Task: Find connections with filter location La Línea de la Concepción with filter topic #linkedinnetworkingwith filter profile language French with filter current company Colgate-Palmolive with filter school Nehru Arts and Science College with filter industry Building Equipment Contractors with filter service category Loans with filter keywords title Civil Engineer
Action: Mouse moved to (472, 64)
Screenshot: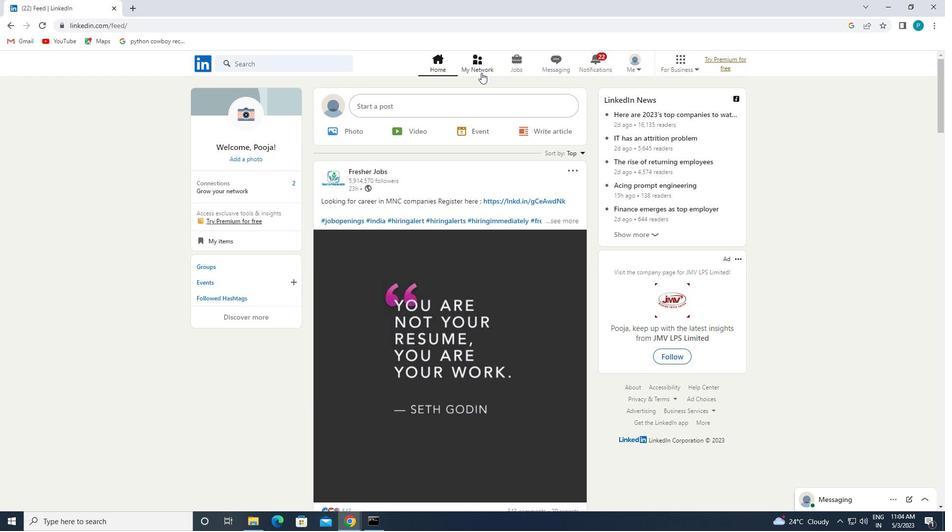 
Action: Mouse pressed left at (472, 64)
Screenshot: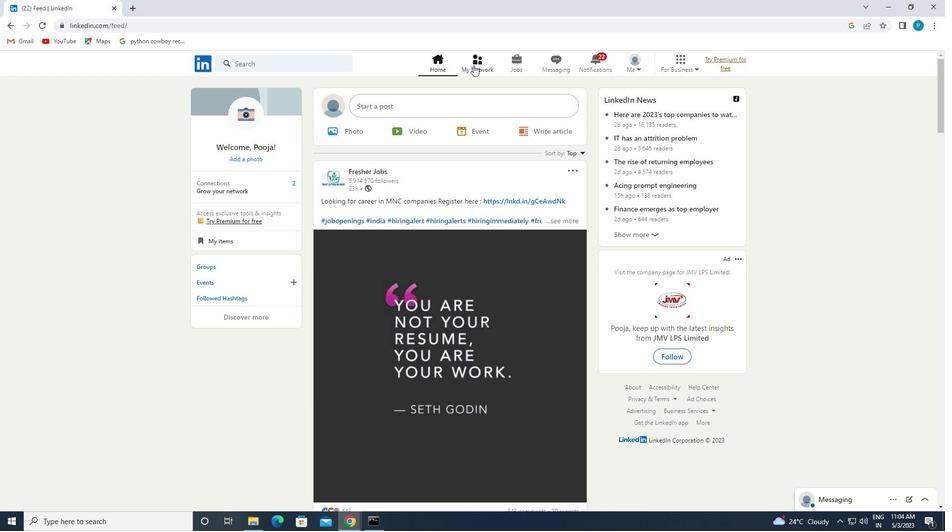 
Action: Mouse moved to (306, 120)
Screenshot: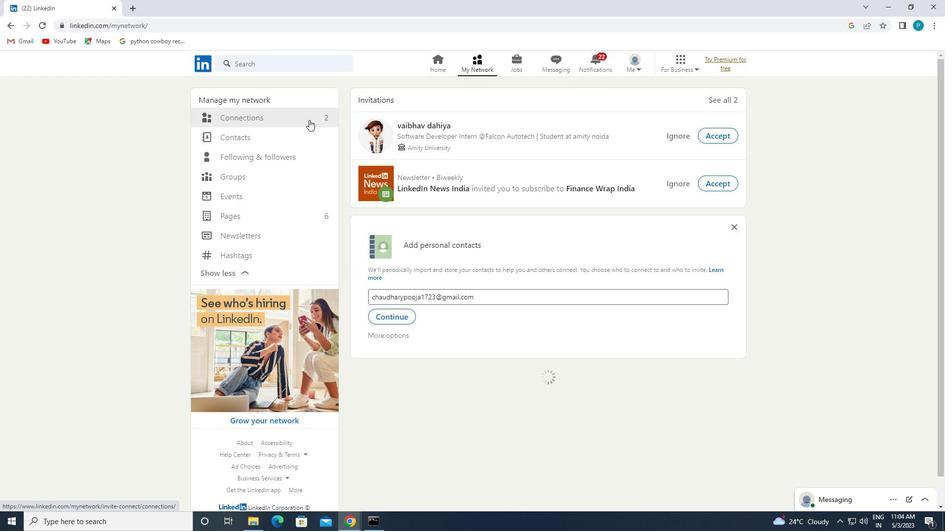 
Action: Mouse pressed left at (306, 120)
Screenshot: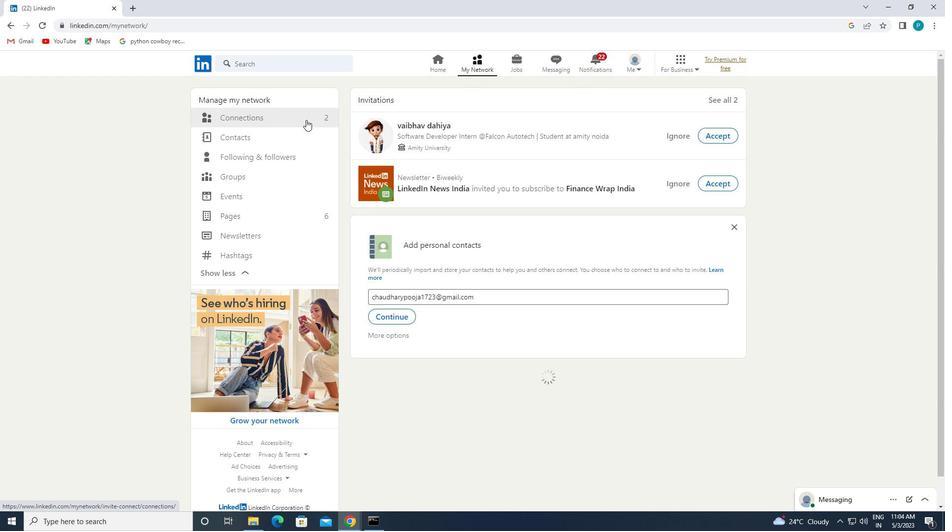 
Action: Mouse moved to (541, 119)
Screenshot: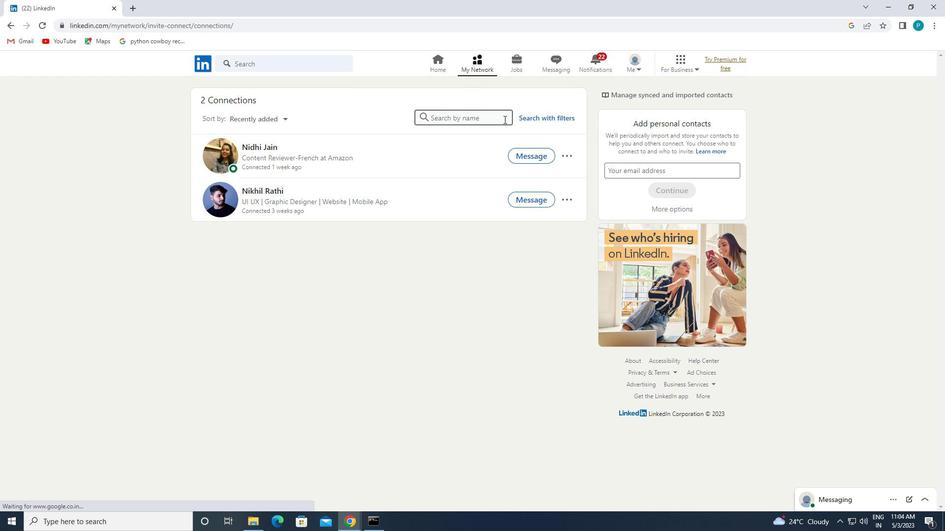
Action: Mouse pressed left at (541, 119)
Screenshot: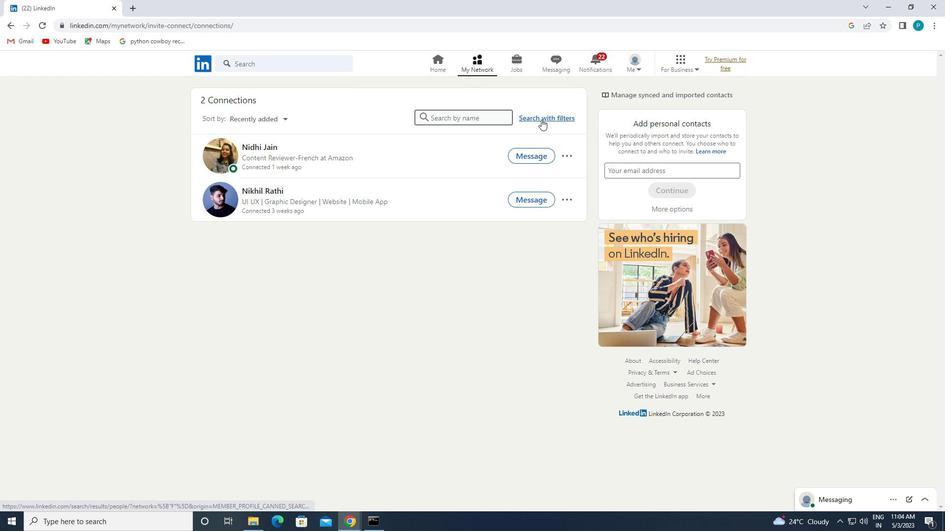 
Action: Mouse moved to (505, 92)
Screenshot: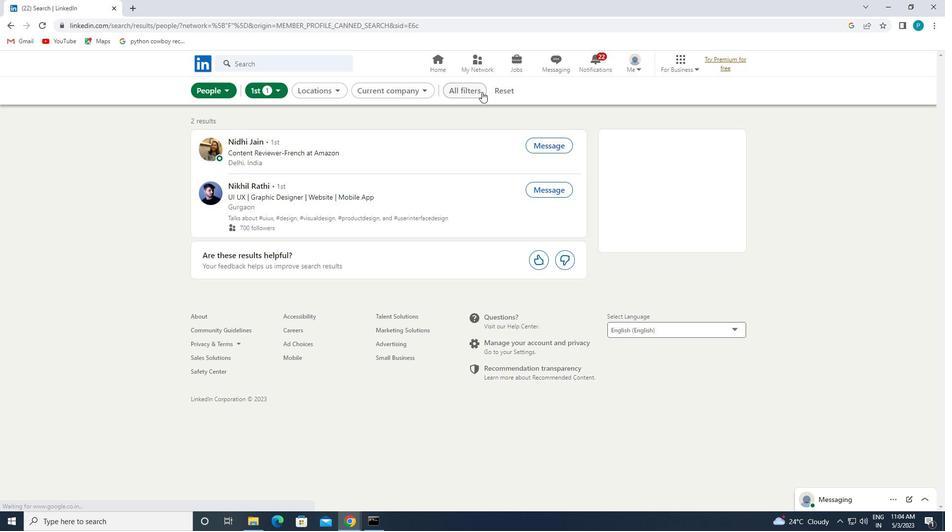 
Action: Mouse pressed left at (505, 92)
Screenshot: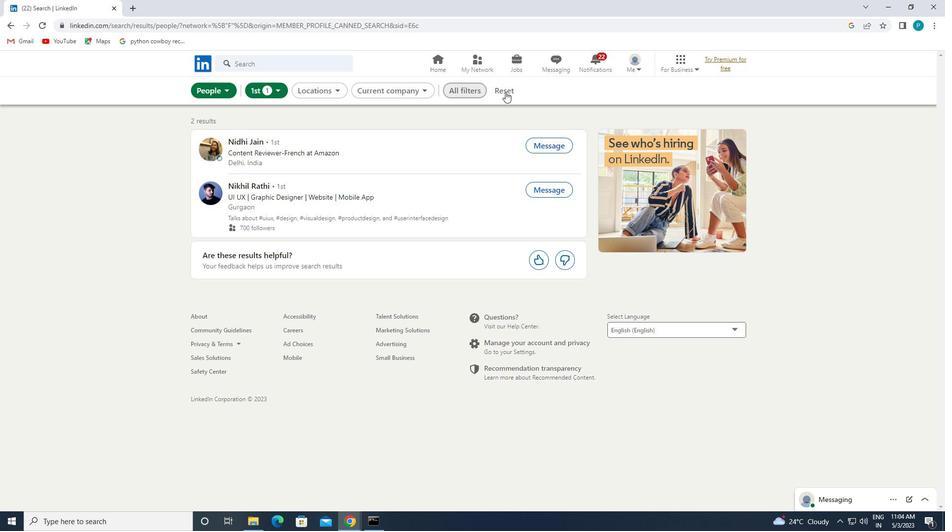 
Action: Mouse moved to (477, 86)
Screenshot: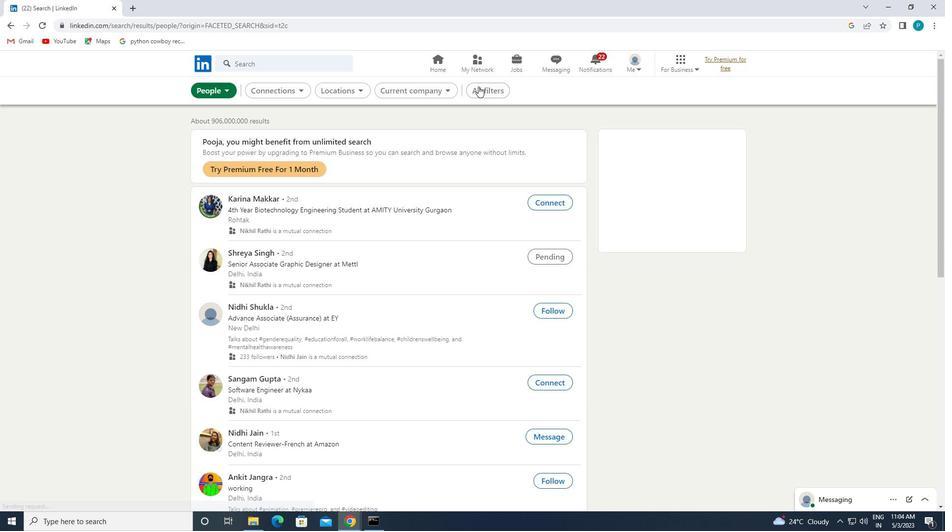 
Action: Mouse pressed left at (477, 86)
Screenshot: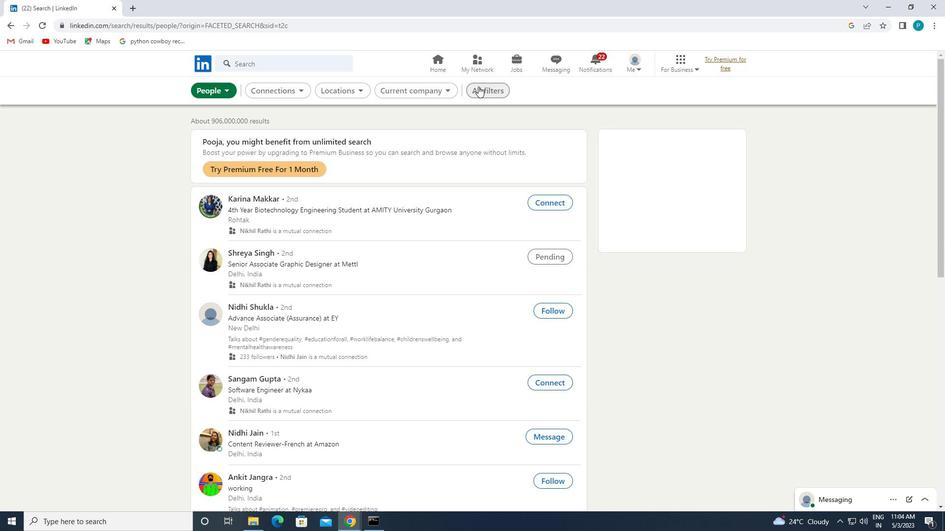 
Action: Mouse moved to (698, 288)
Screenshot: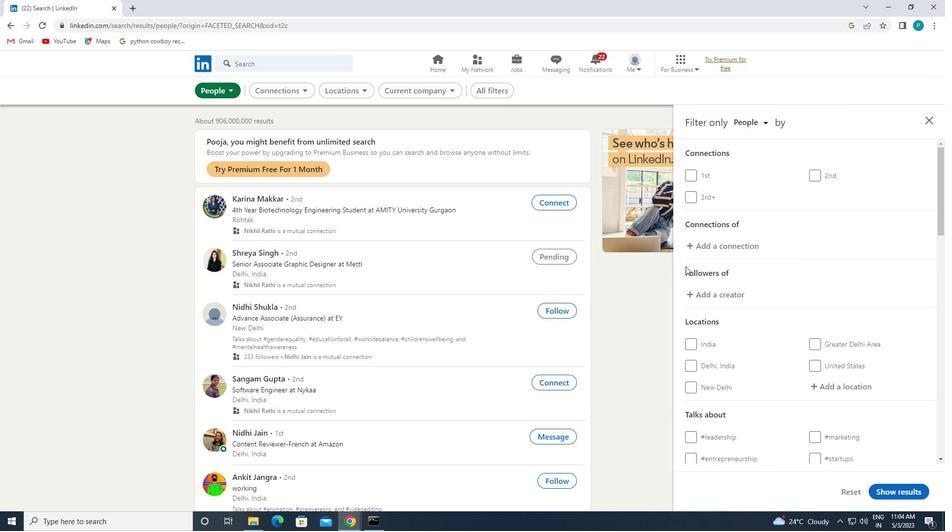 
Action: Mouse scrolled (698, 287) with delta (0, 0)
Screenshot: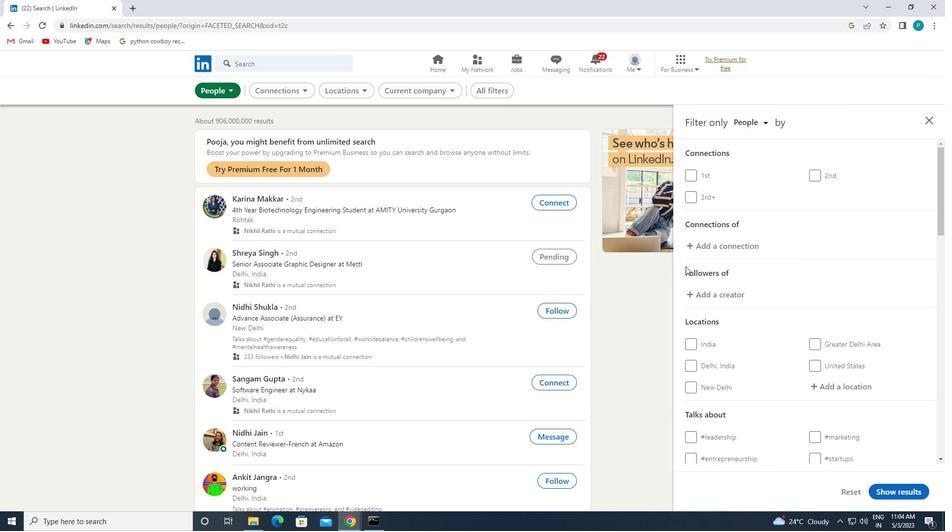 
Action: Mouse moved to (698, 289)
Screenshot: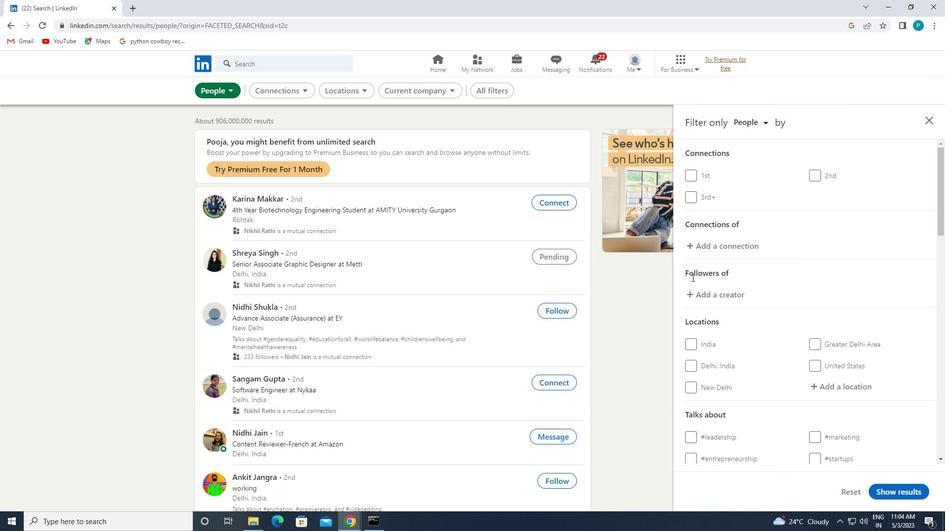 
Action: Mouse scrolled (698, 289) with delta (0, 0)
Screenshot: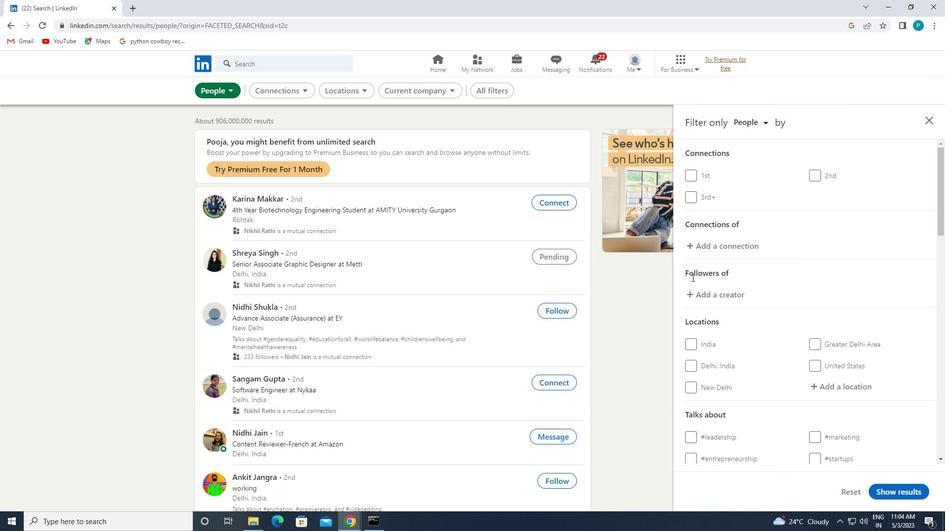 
Action: Mouse moved to (843, 285)
Screenshot: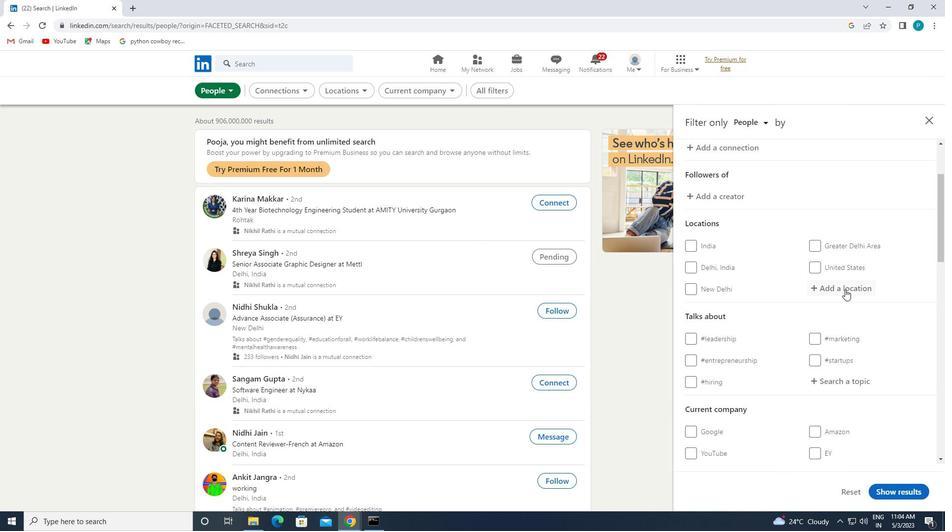 
Action: Mouse pressed left at (843, 285)
Screenshot: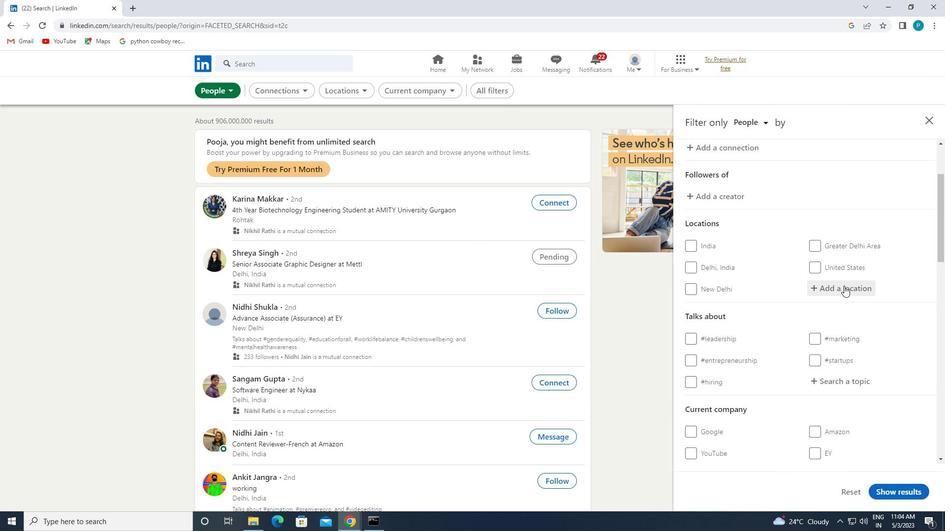 
Action: Mouse moved to (862, 298)
Screenshot: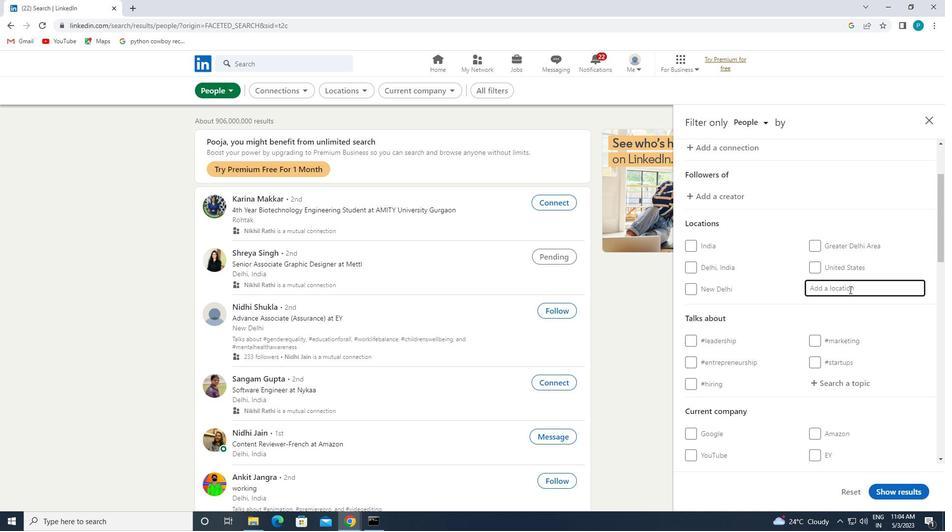 
Action: Key pressed <Key.caps_lock>l<Key.caps_lock>a<Key.space><Key.caps_lock><Key.caps_lock>inea<Key.backspace><Key.backspace><Key.backspace><Key.backspace><Key.caps_lock>l<Key.caps_lock>inea<Key.space>de<Key.space>la<Key.space><Key.caps_lock>c<Key.caps_lock>once
Screenshot: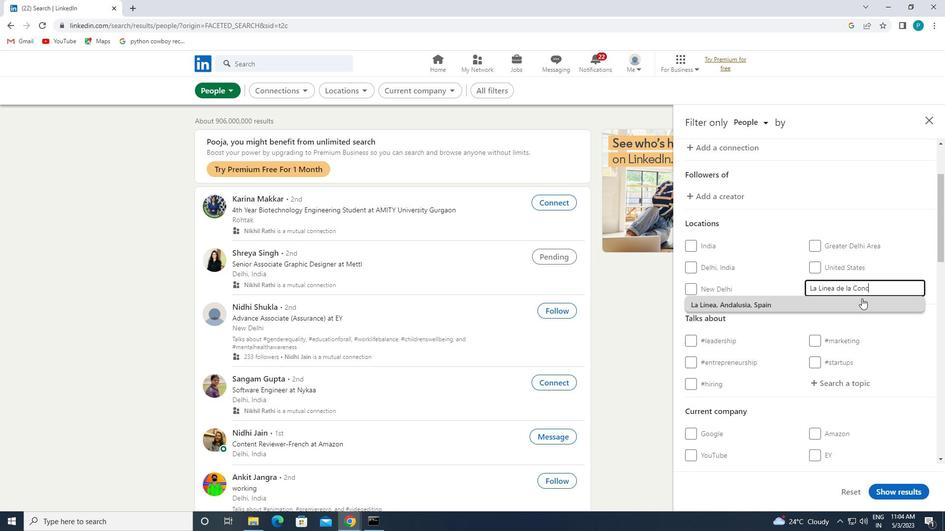 
Action: Mouse moved to (885, 292)
Screenshot: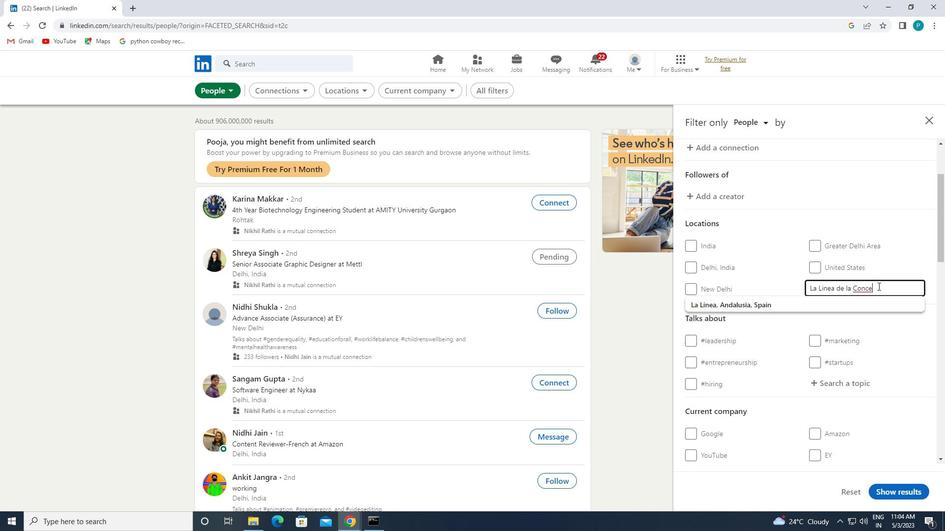 
Action: Key pressed pcon
Screenshot: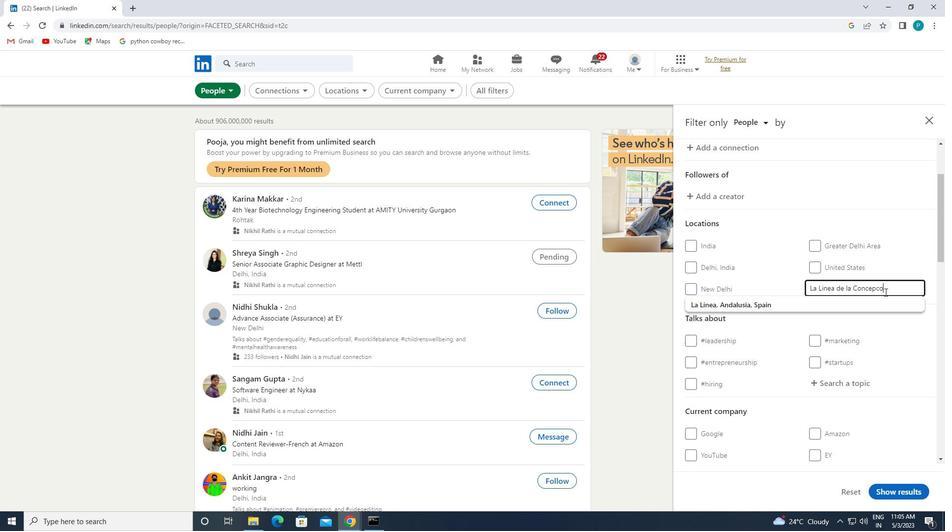 
Action: Mouse moved to (811, 339)
Screenshot: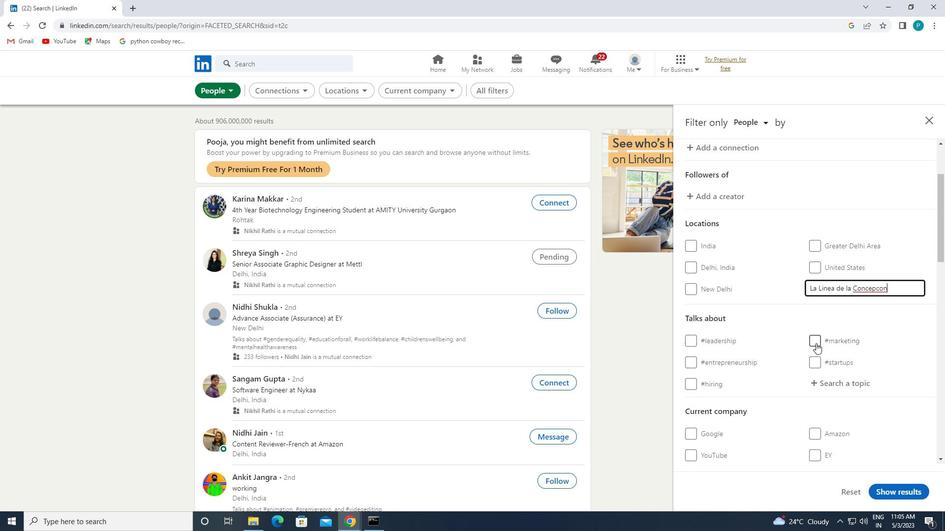 
Action: Mouse scrolled (811, 339) with delta (0, 0)
Screenshot: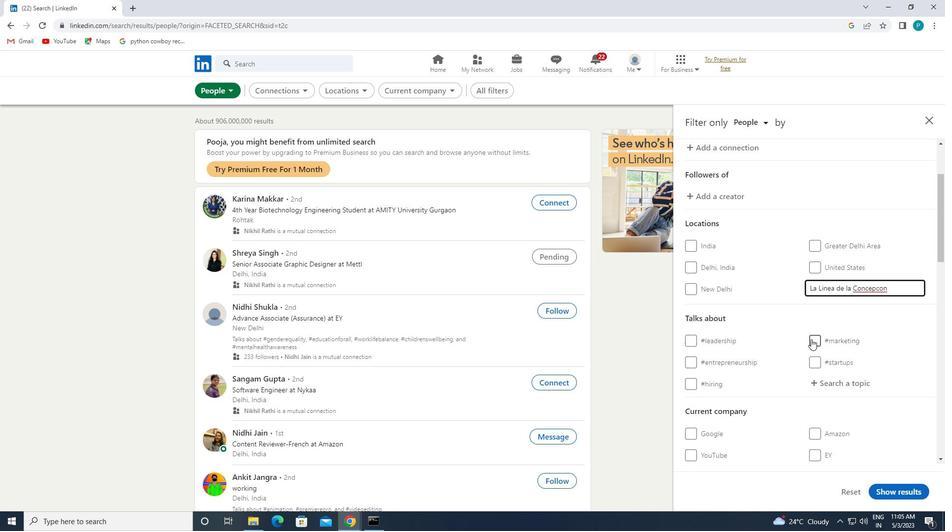 
Action: Mouse moved to (811, 340)
Screenshot: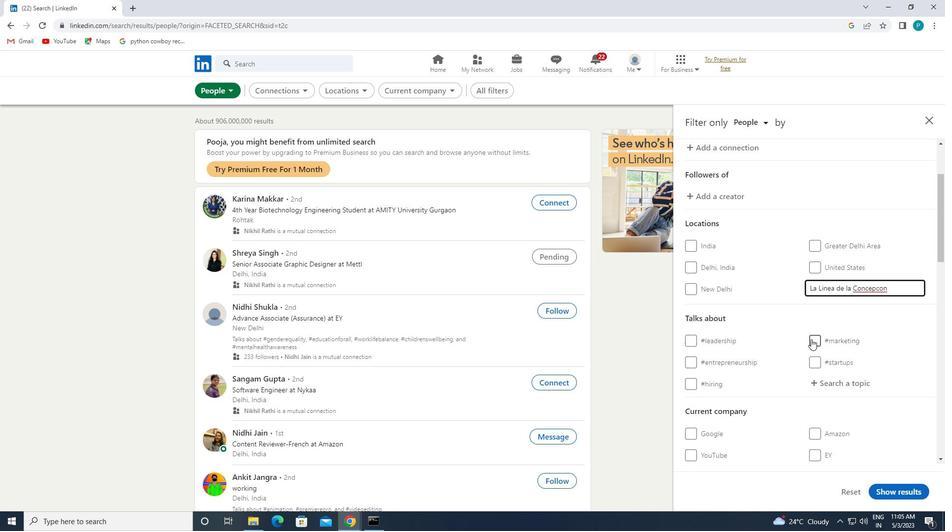 
Action: Mouse scrolled (811, 340) with delta (0, 0)
Screenshot: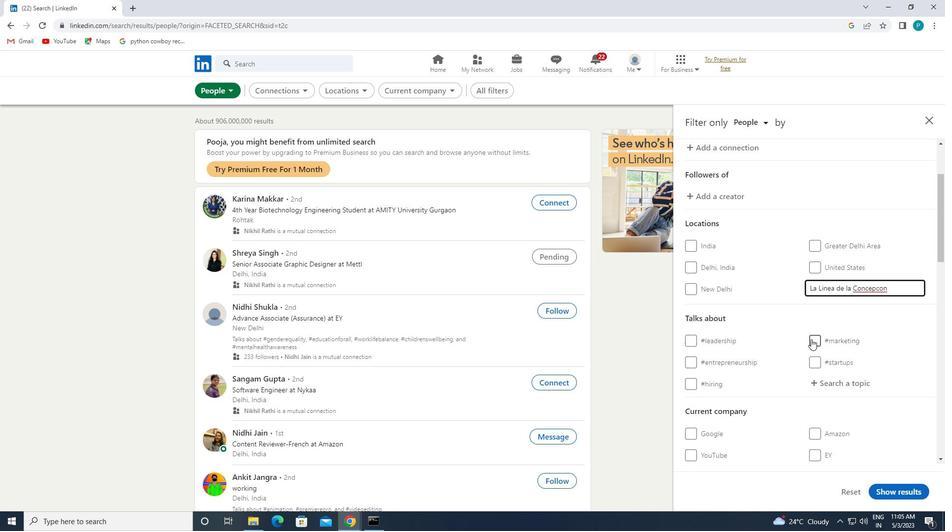 
Action: Mouse moved to (835, 291)
Screenshot: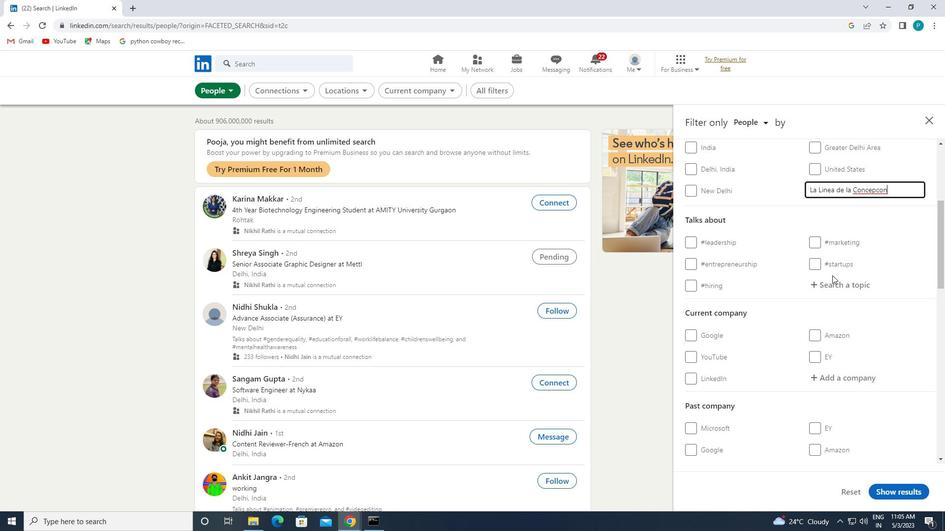 
Action: Mouse pressed left at (835, 291)
Screenshot: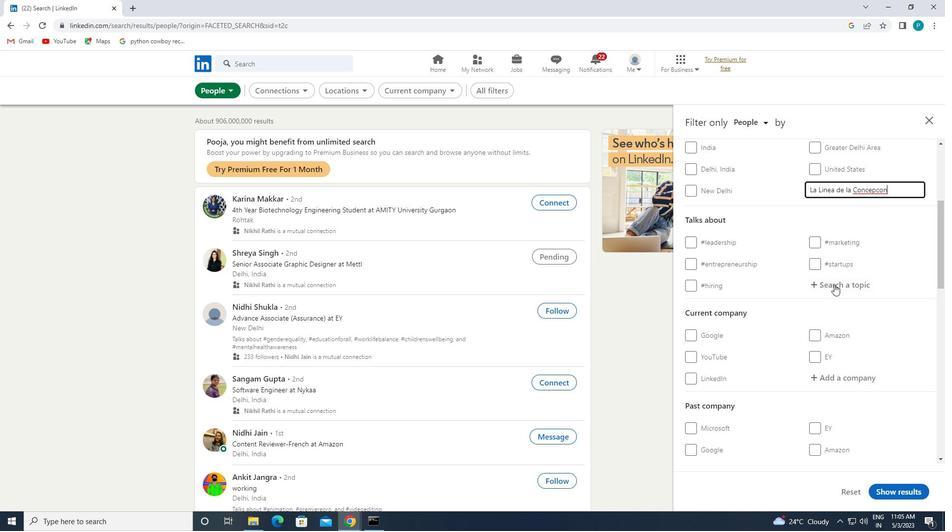 
Action: Key pressed <Key.shift><Key.shift>#LINKEDIN
Screenshot: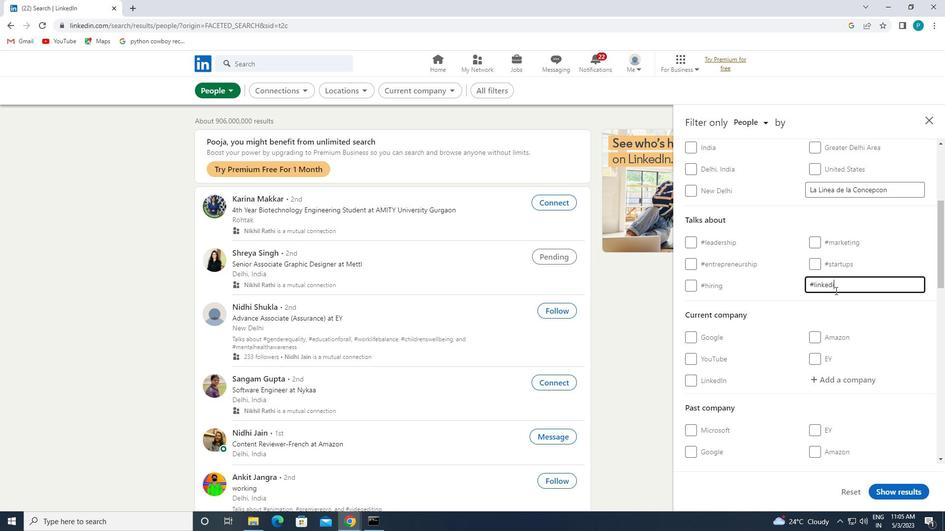 
Action: Mouse moved to (789, 266)
Screenshot: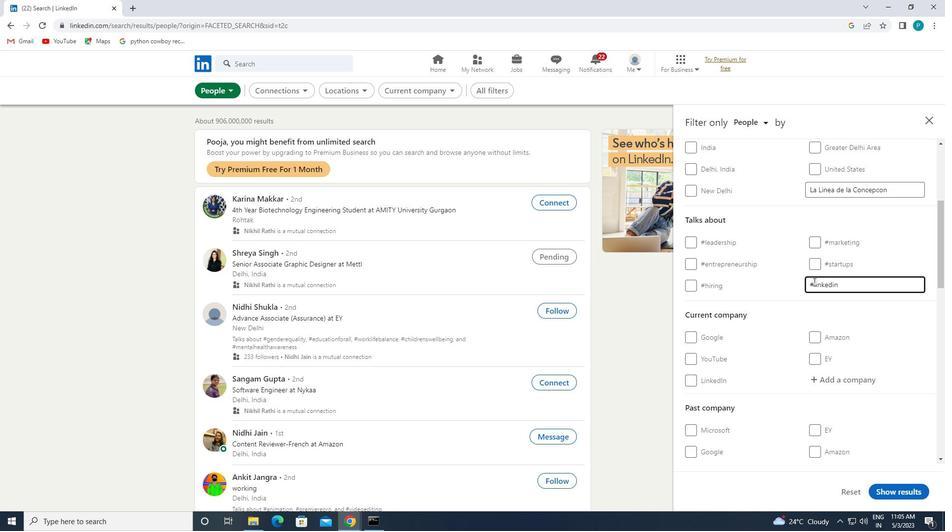 
Action: Key pressed NETWORKING
Screenshot: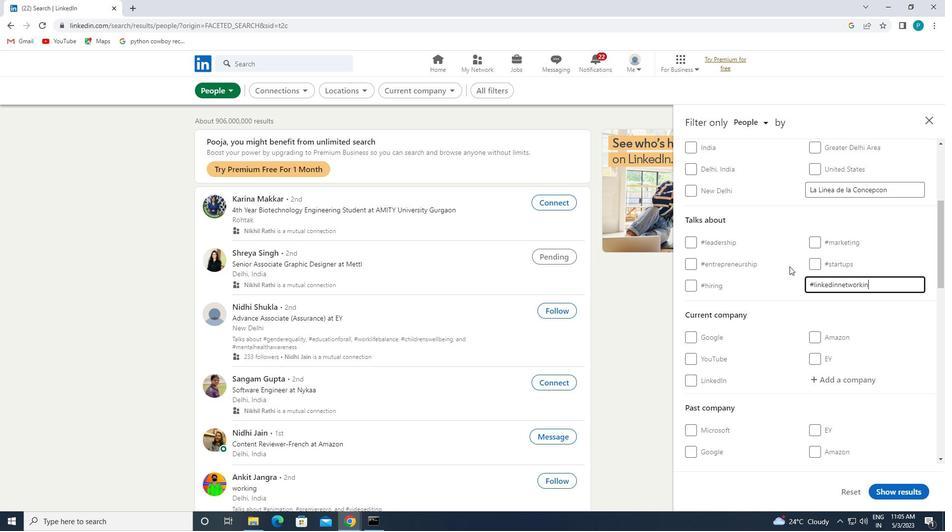 
Action: Mouse moved to (801, 299)
Screenshot: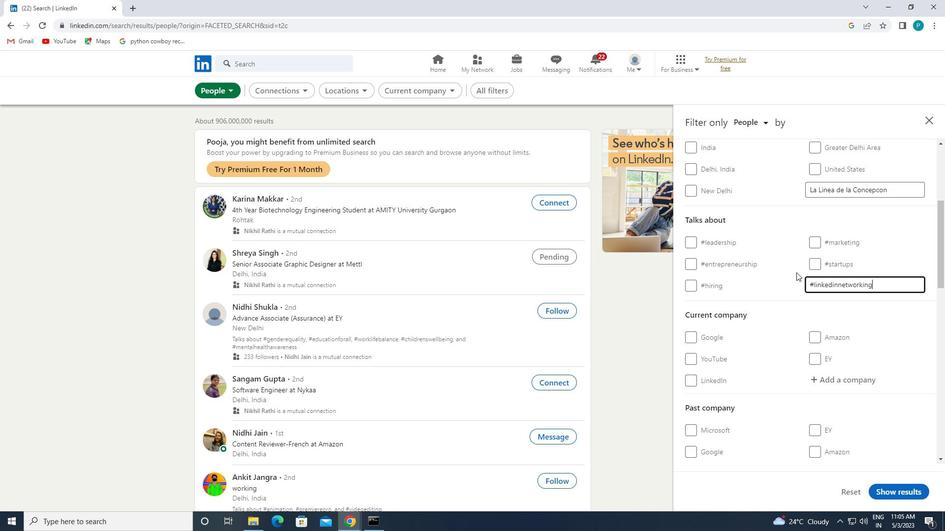 
Action: Mouse scrolled (801, 298) with delta (0, 0)
Screenshot: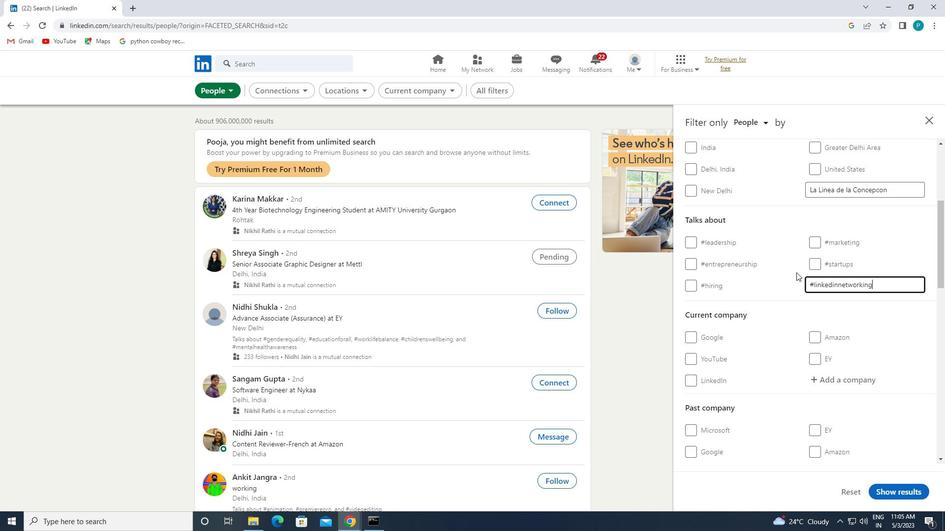 
Action: Mouse moved to (801, 299)
Screenshot: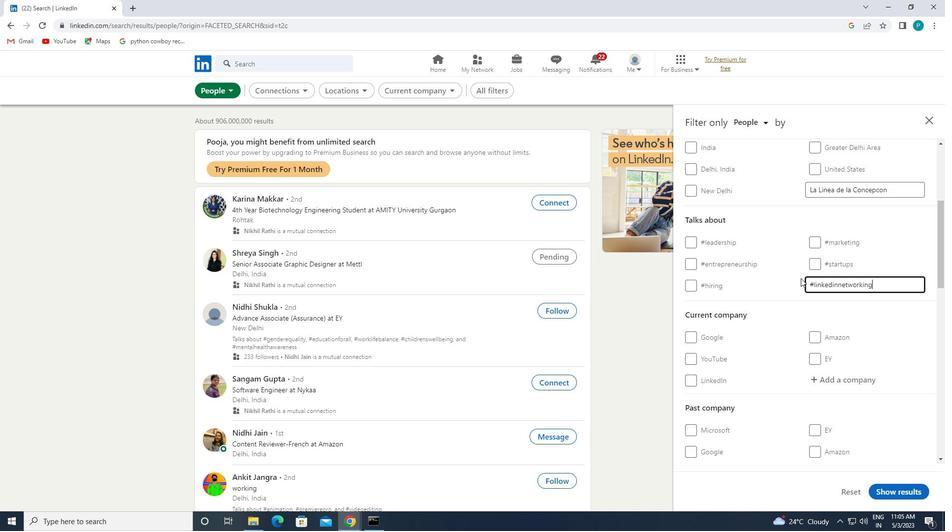 
Action: Mouse scrolled (801, 299) with delta (0, 0)
Screenshot: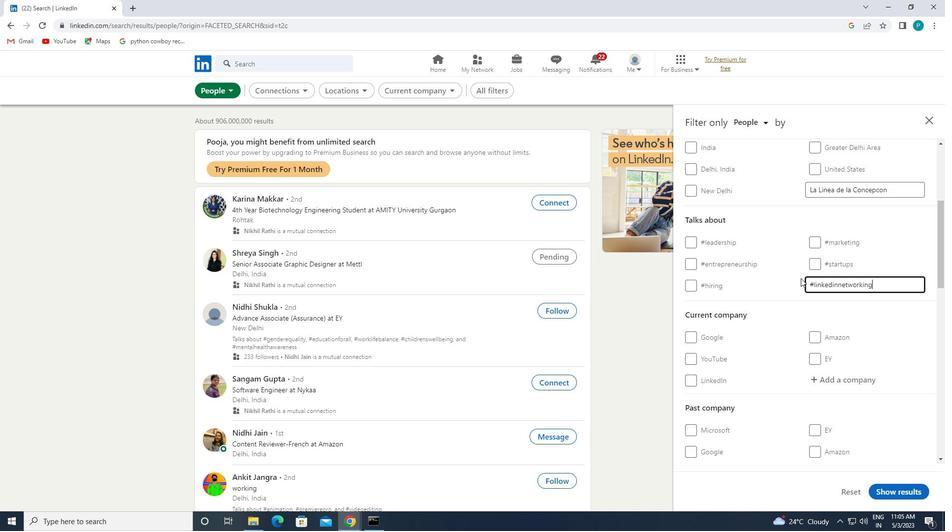 
Action: Mouse moved to (803, 307)
Screenshot: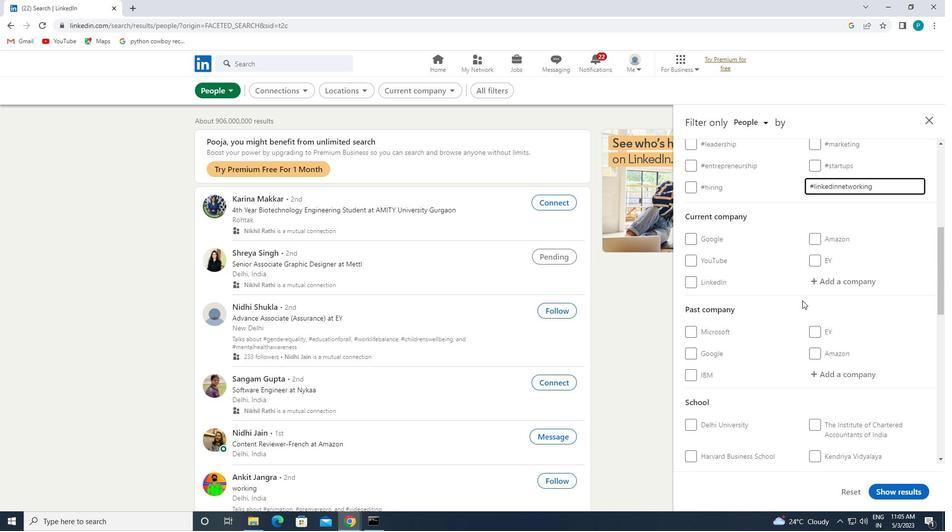 
Action: Mouse scrolled (803, 306) with delta (0, 0)
Screenshot: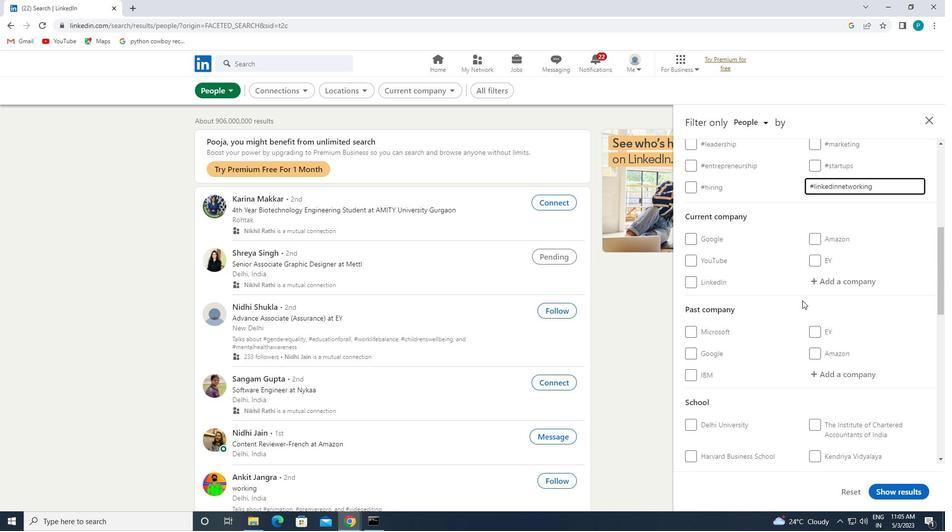 
Action: Mouse moved to (776, 331)
Screenshot: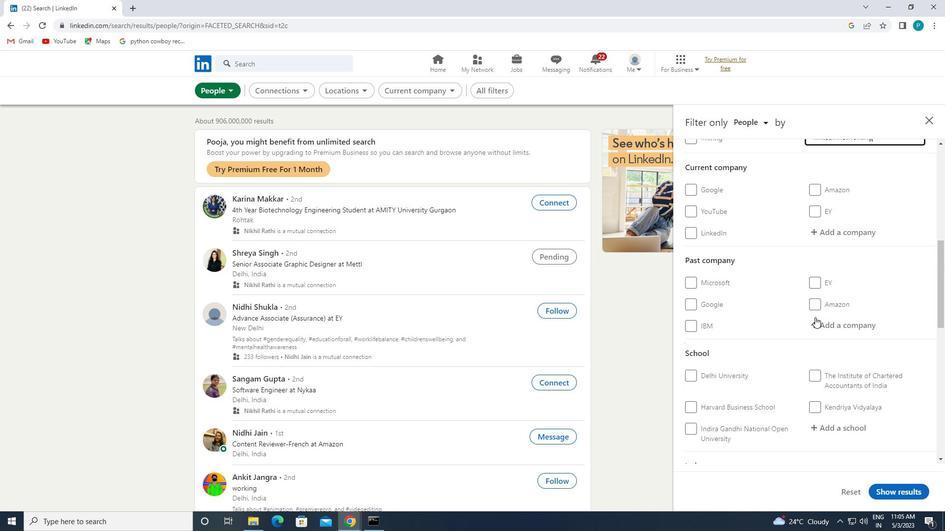 
Action: Mouse scrolled (776, 331) with delta (0, 0)
Screenshot: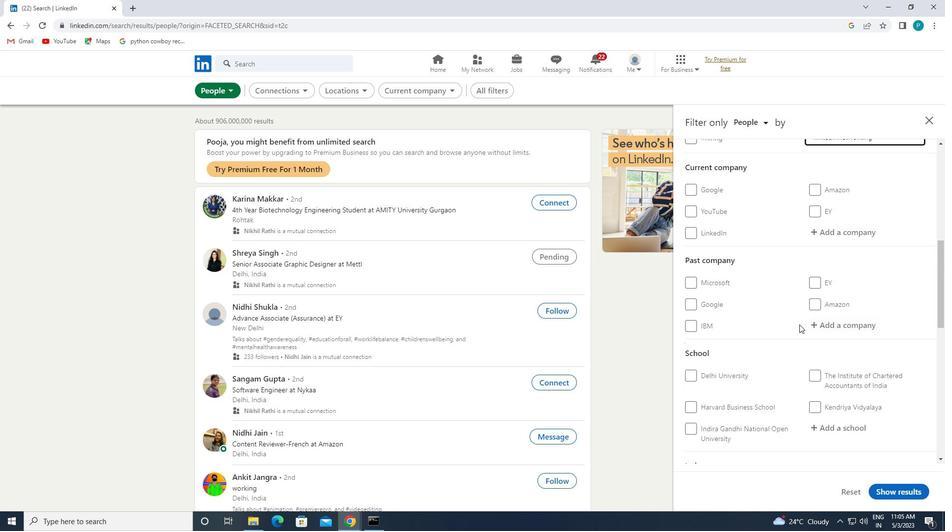
Action: Mouse scrolled (776, 331) with delta (0, 0)
Screenshot: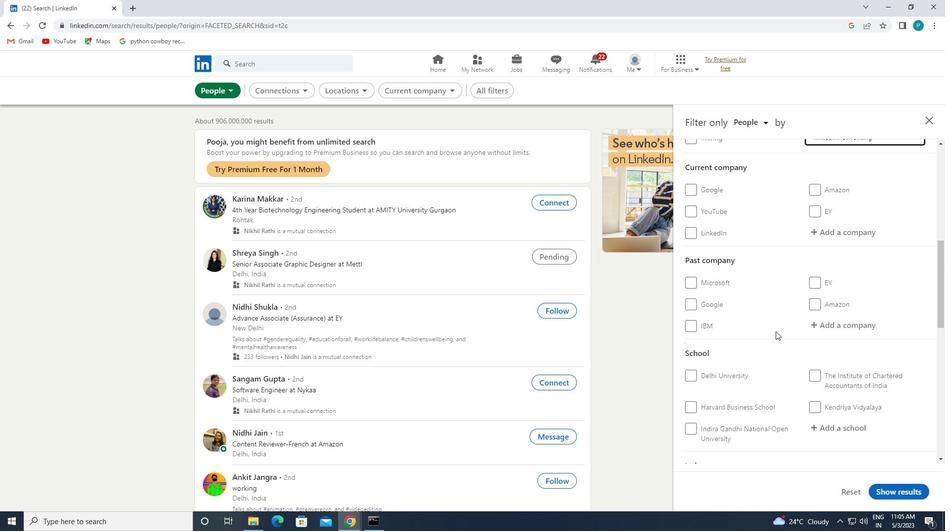 
Action: Mouse moved to (770, 323)
Screenshot: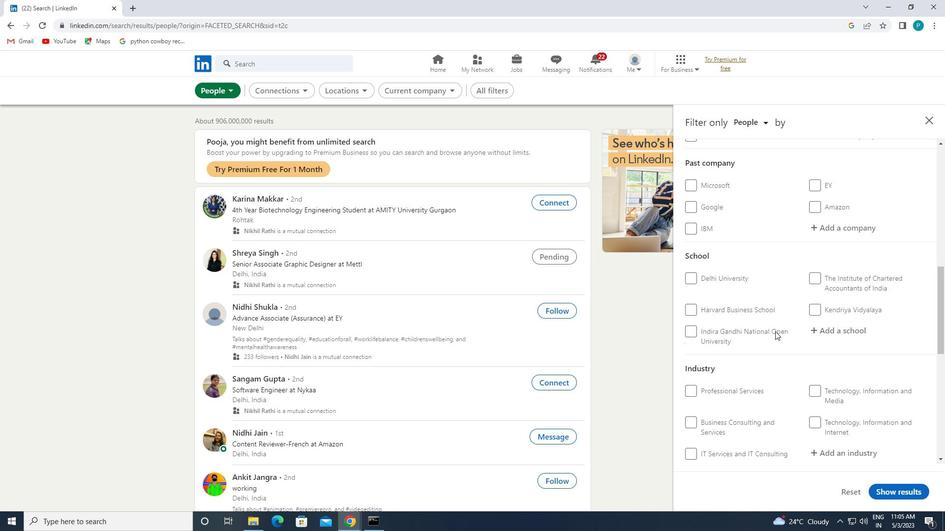 
Action: Mouse scrolled (770, 323) with delta (0, 0)
Screenshot: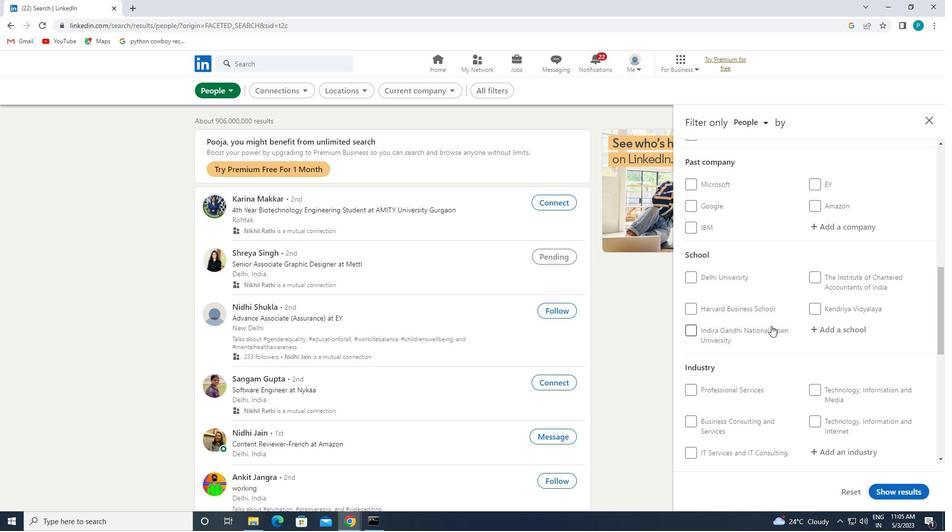 
Action: Mouse scrolled (770, 323) with delta (0, 0)
Screenshot: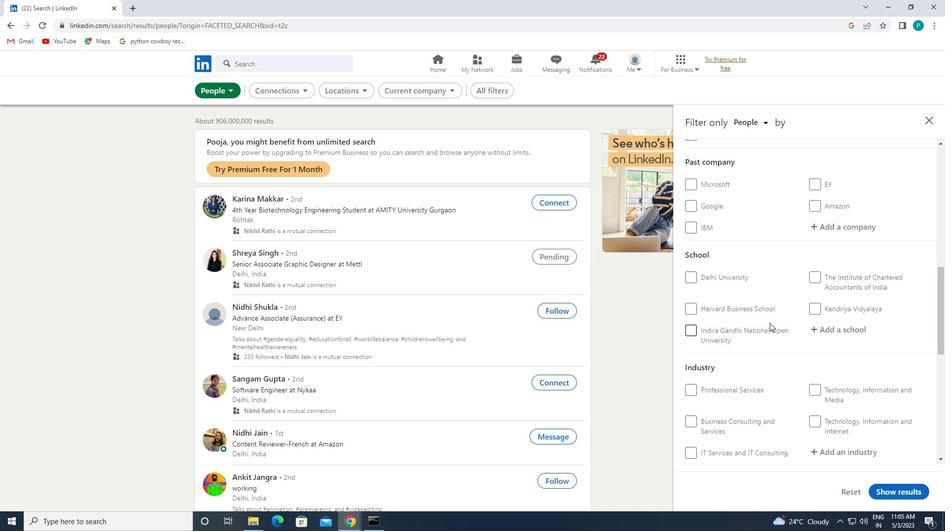 
Action: Mouse scrolled (770, 323) with delta (0, 0)
Screenshot: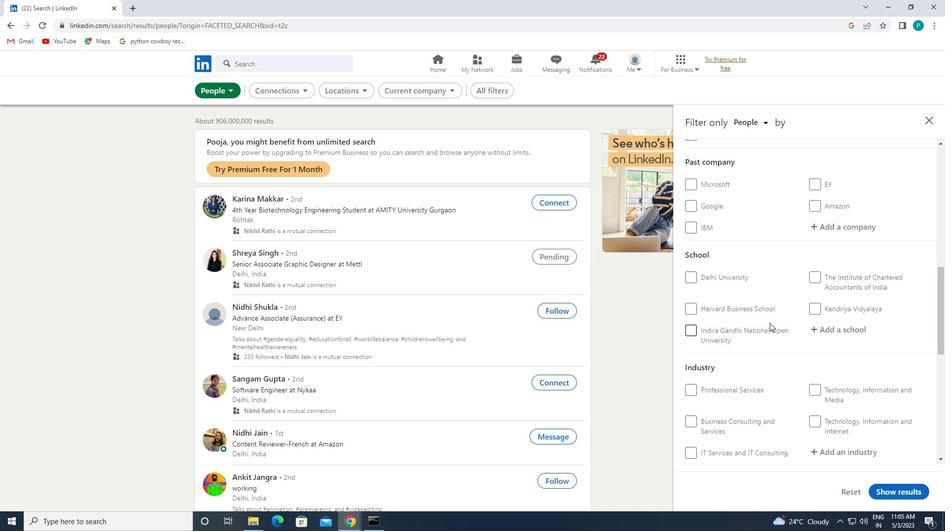 
Action: Mouse moved to (770, 323)
Screenshot: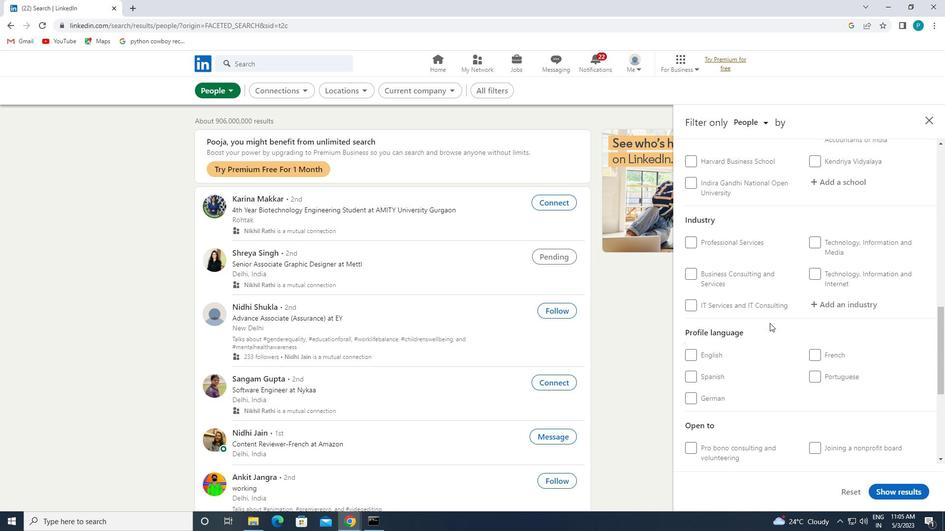 
Action: Mouse scrolled (770, 323) with delta (0, 0)
Screenshot: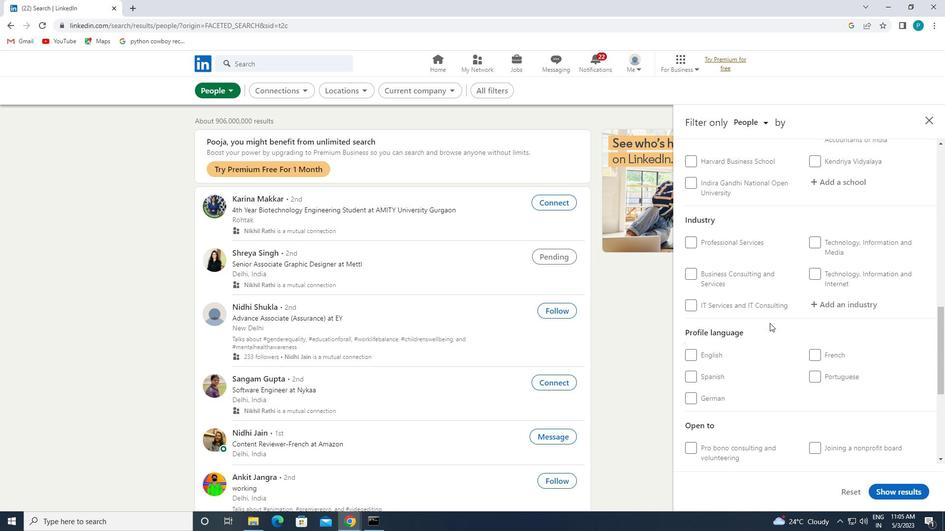 
Action: Mouse moved to (770, 325)
Screenshot: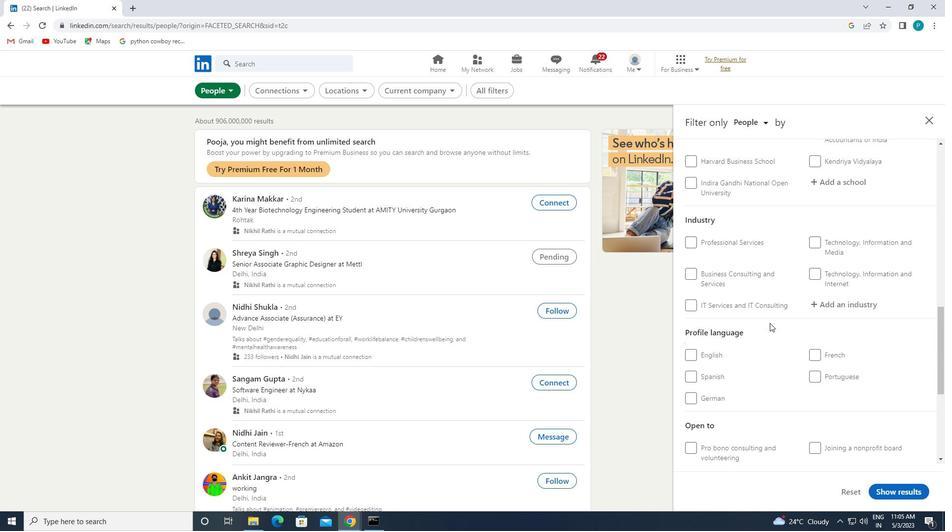 
Action: Mouse scrolled (770, 324) with delta (0, 0)
Screenshot: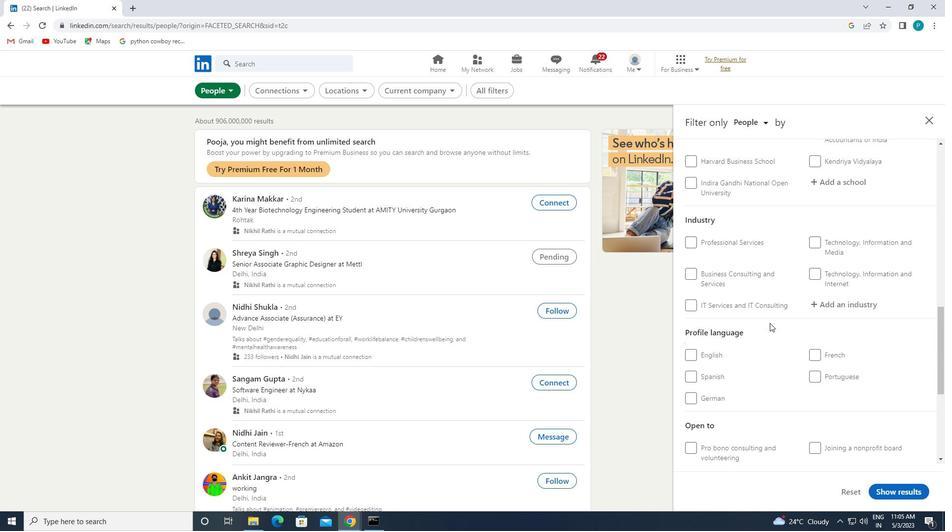 
Action: Mouse moved to (816, 254)
Screenshot: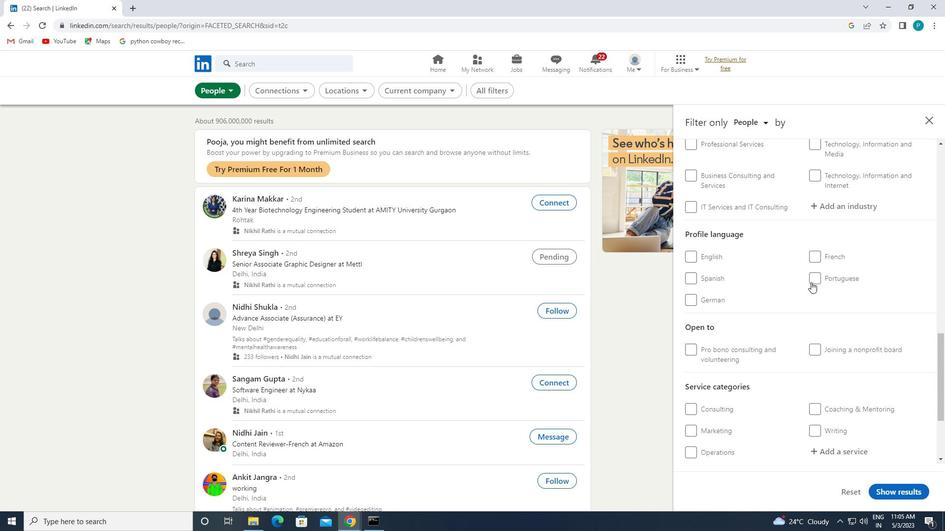
Action: Mouse pressed left at (816, 254)
Screenshot: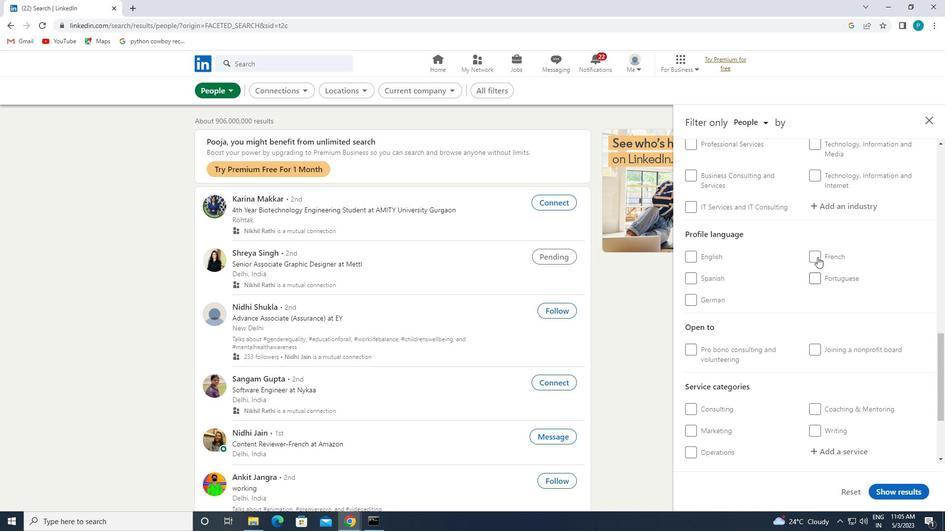 
Action: Mouse moved to (861, 262)
Screenshot: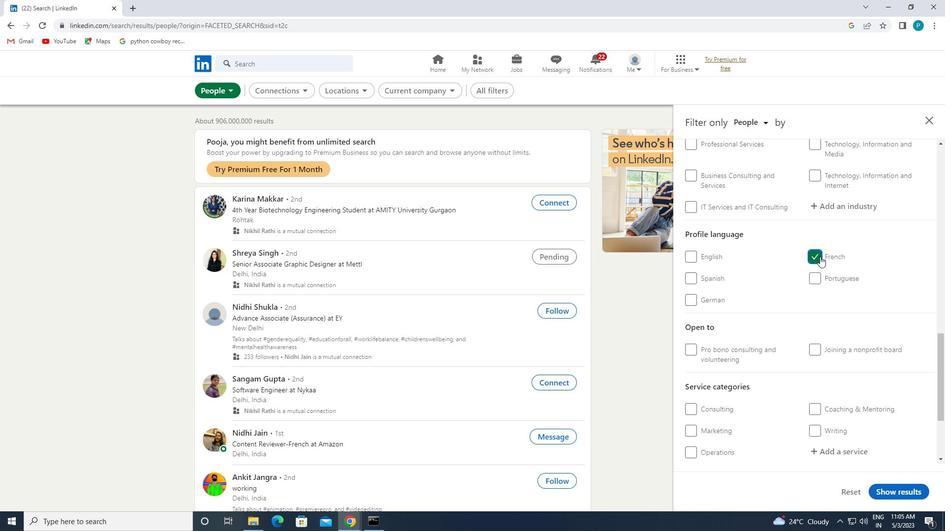 
Action: Mouse scrolled (861, 263) with delta (0, 0)
Screenshot: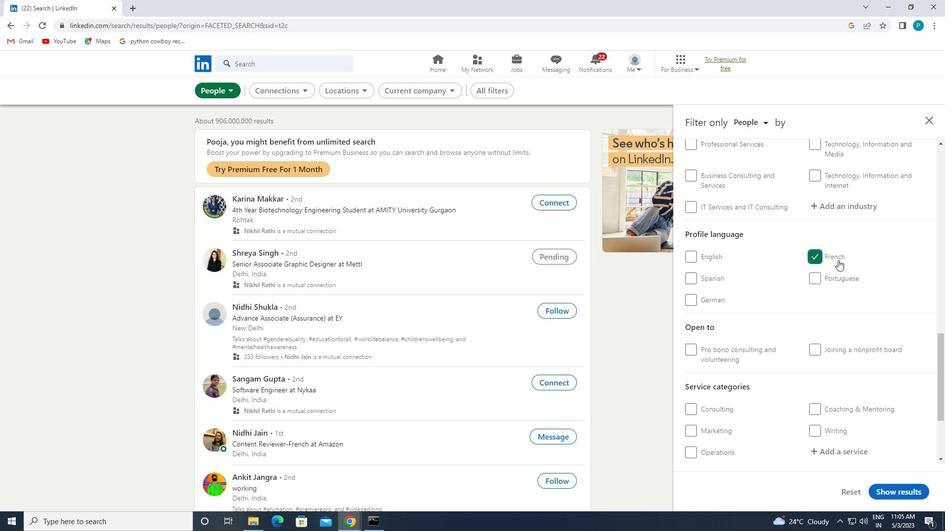 
Action: Mouse scrolled (861, 263) with delta (0, 0)
Screenshot: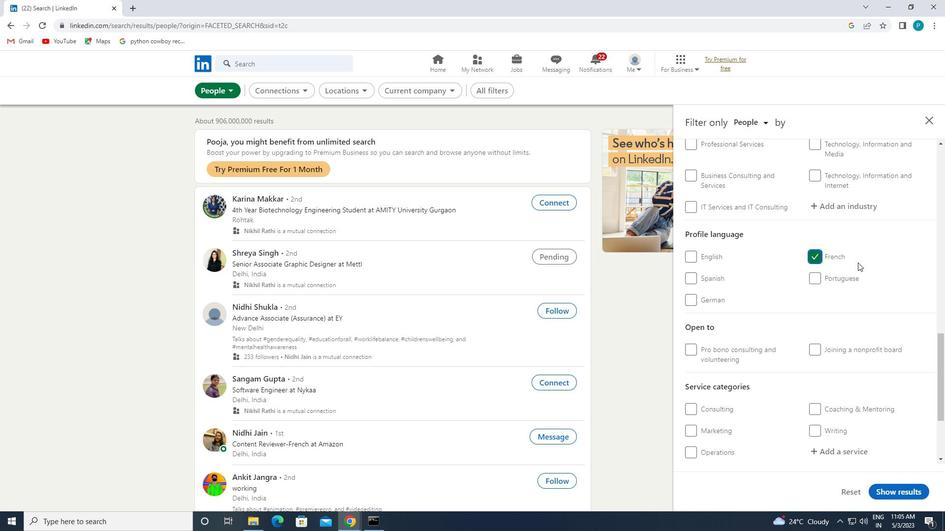 
Action: Mouse scrolled (861, 263) with delta (0, 0)
Screenshot: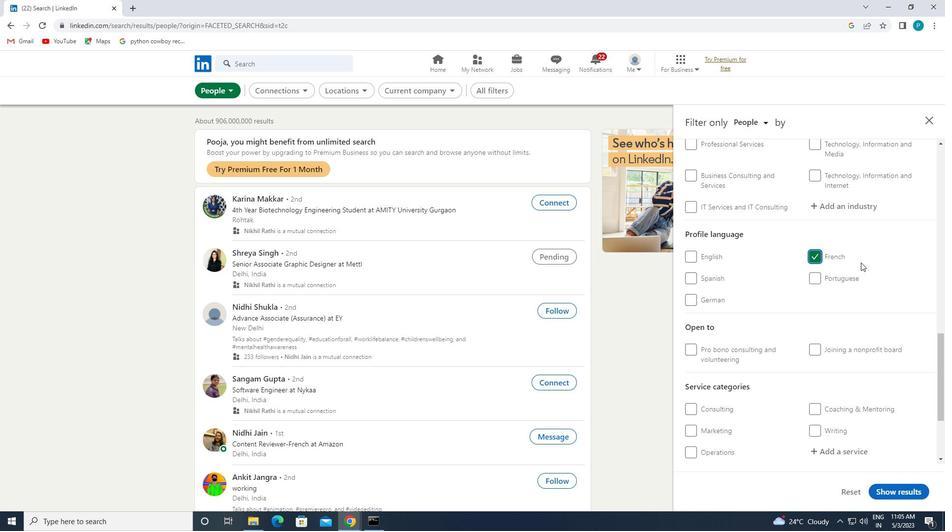 
Action: Mouse scrolled (861, 263) with delta (0, 0)
Screenshot: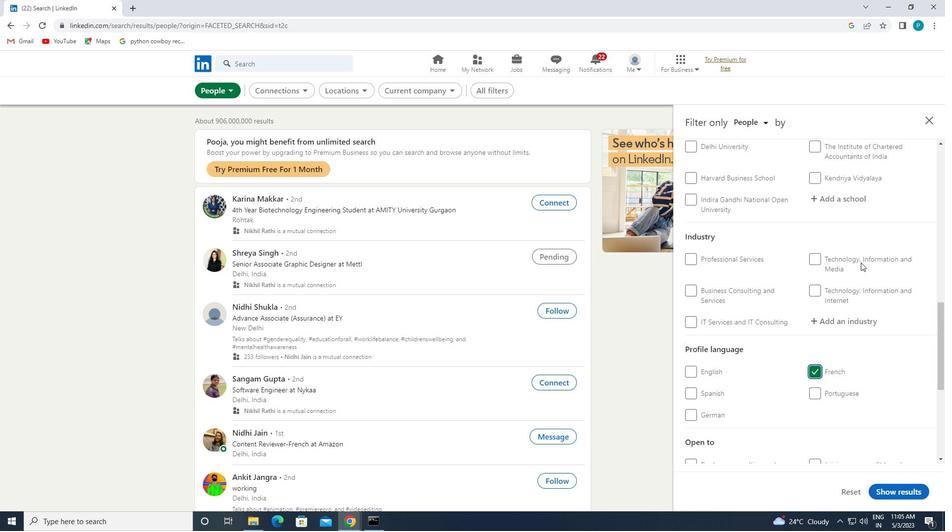 
Action: Mouse scrolled (861, 263) with delta (0, 0)
Screenshot: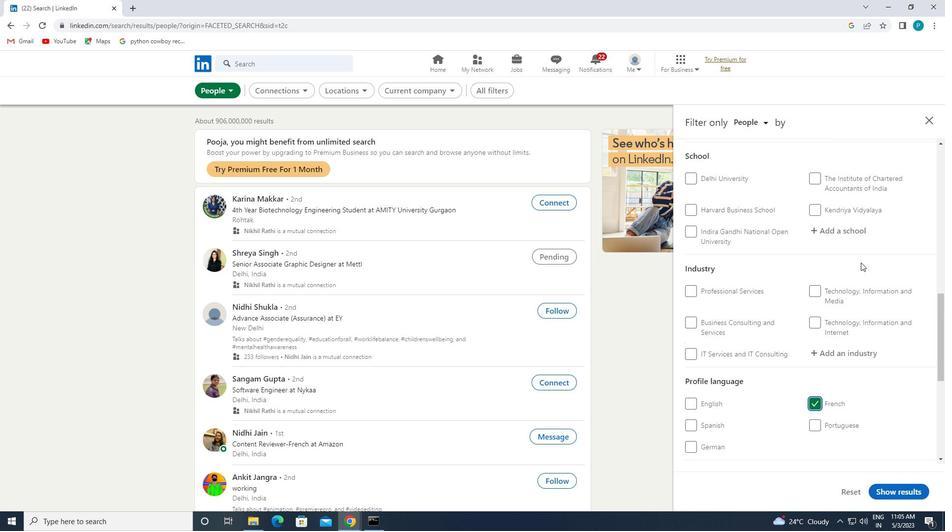 
Action: Mouse scrolled (861, 263) with delta (0, 0)
Screenshot: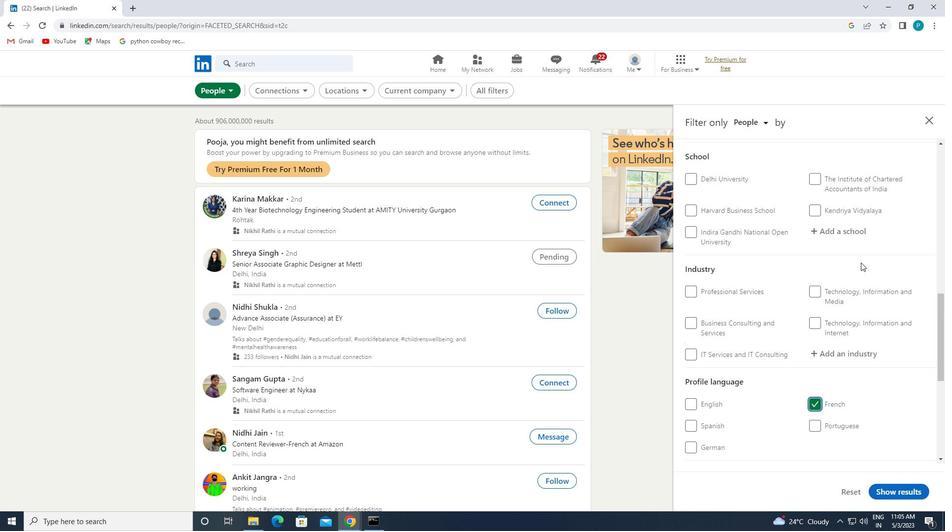 
Action: Mouse scrolled (861, 263) with delta (0, 0)
Screenshot: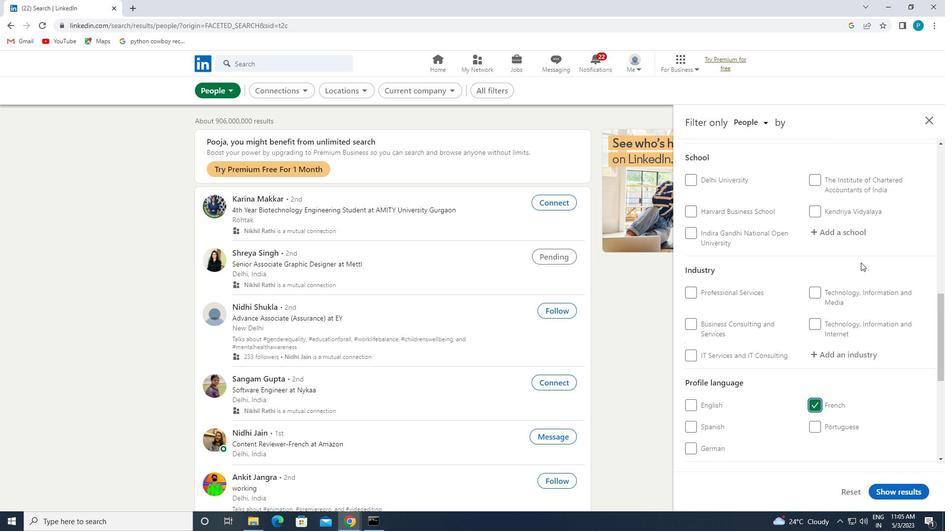 
Action: Mouse moved to (857, 260)
Screenshot: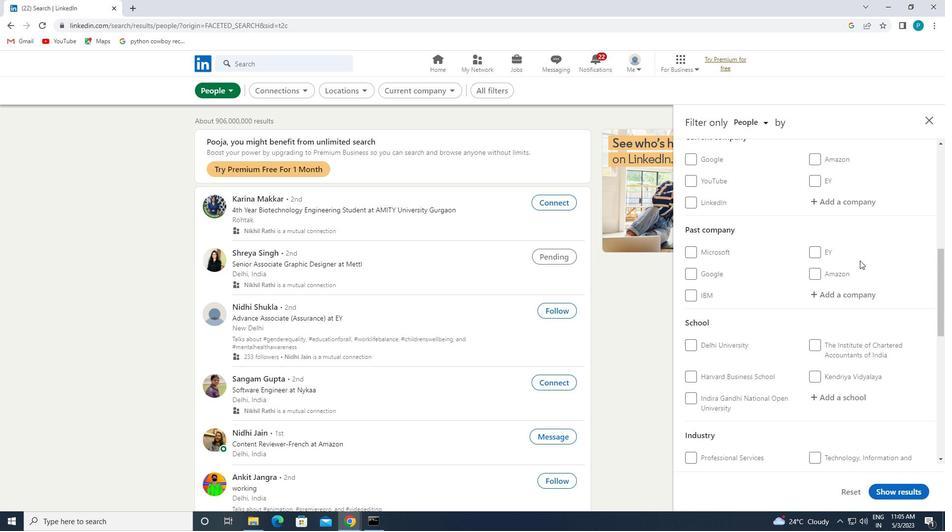 
Action: Mouse scrolled (857, 260) with delta (0, 0)
Screenshot: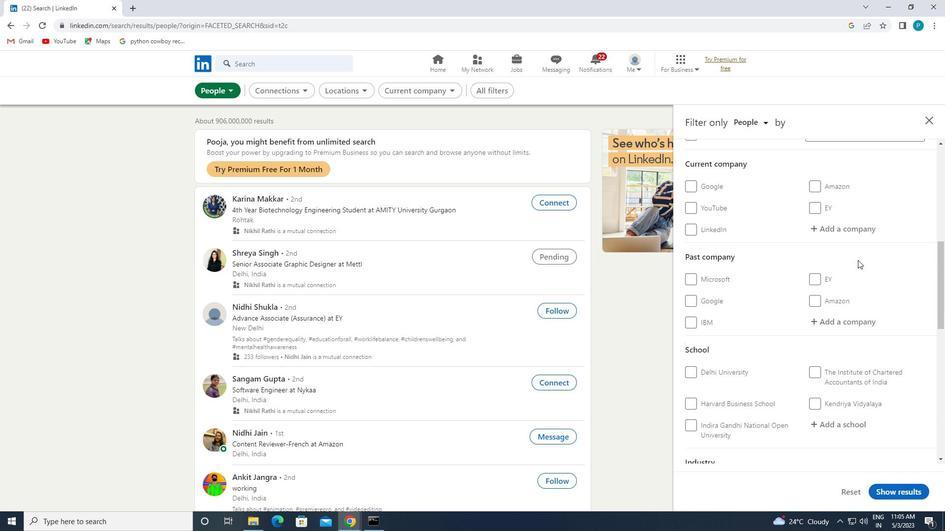 
Action: Mouse scrolled (857, 260) with delta (0, 0)
Screenshot: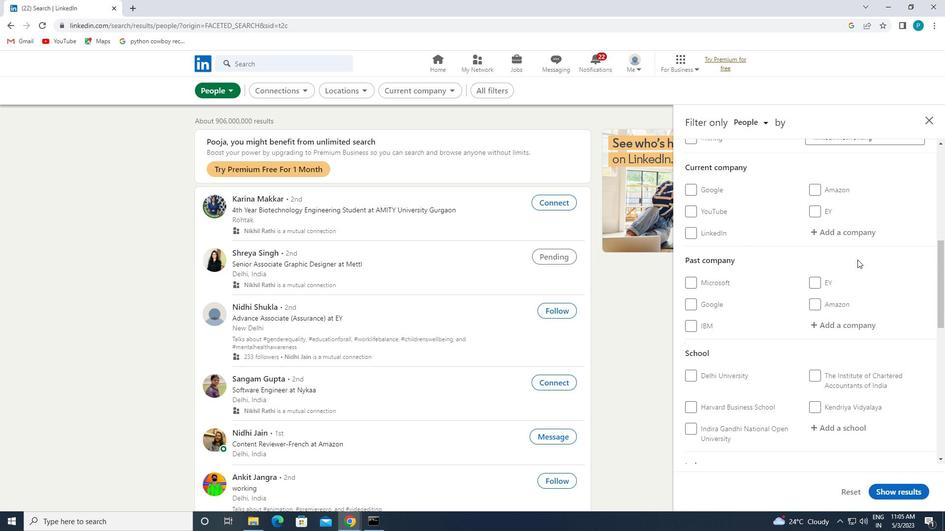 
Action: Mouse moved to (849, 327)
Screenshot: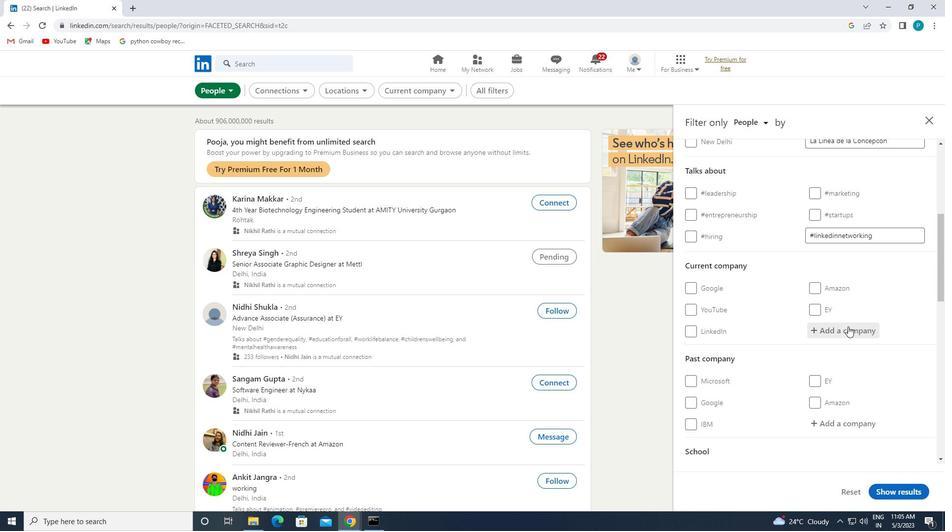 
Action: Mouse pressed left at (849, 327)
Screenshot: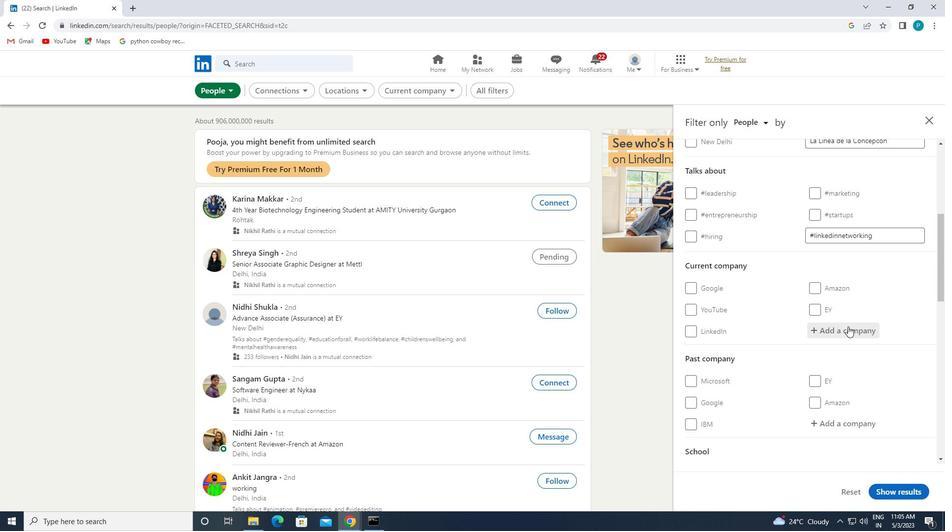 
Action: Mouse moved to (846, 326)
Screenshot: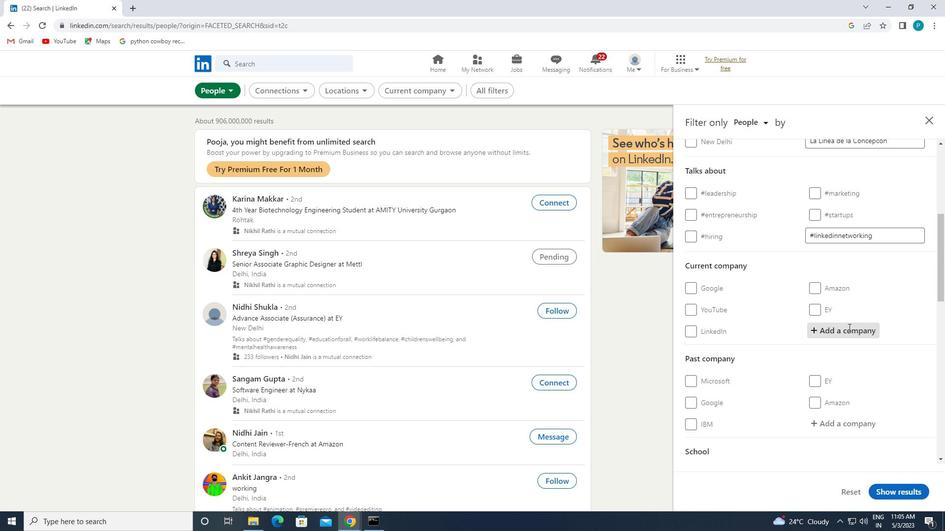 
Action: Key pressed <Key.caps_lock>C<Key.caps_lock>OGATE
Screenshot: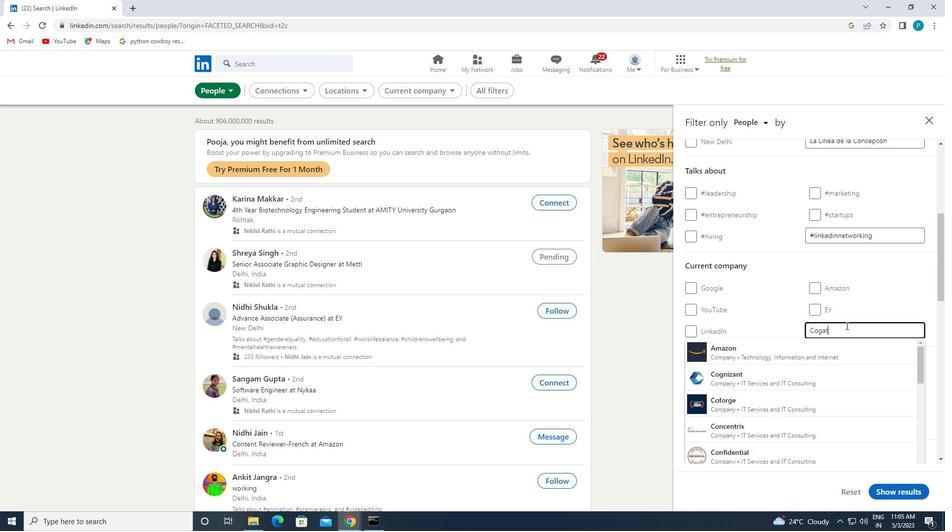 
Action: Mouse moved to (818, 329)
Screenshot: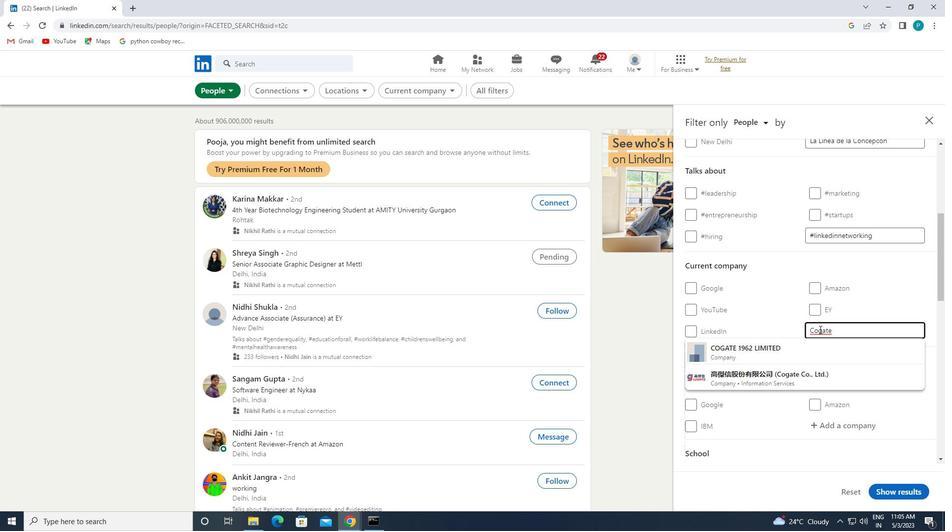
Action: Mouse pressed left at (818, 329)
Screenshot: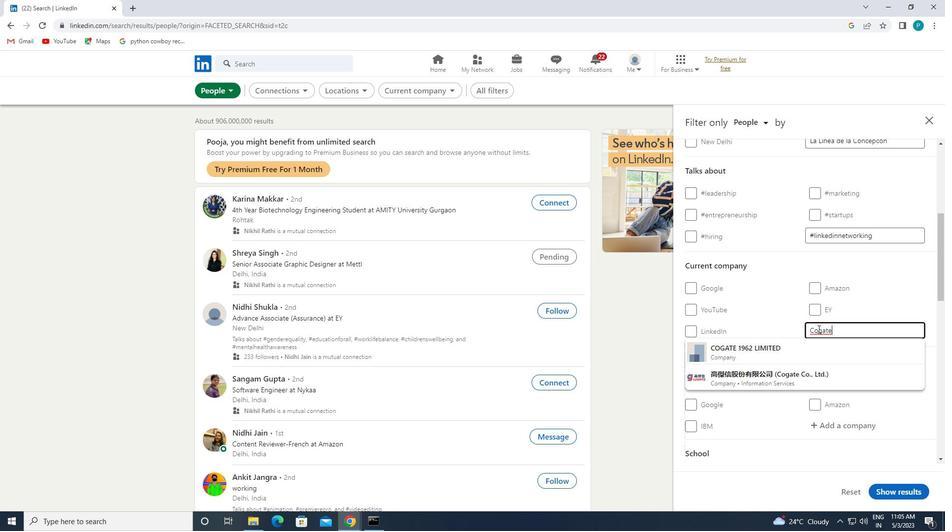 
Action: Key pressed L
Screenshot: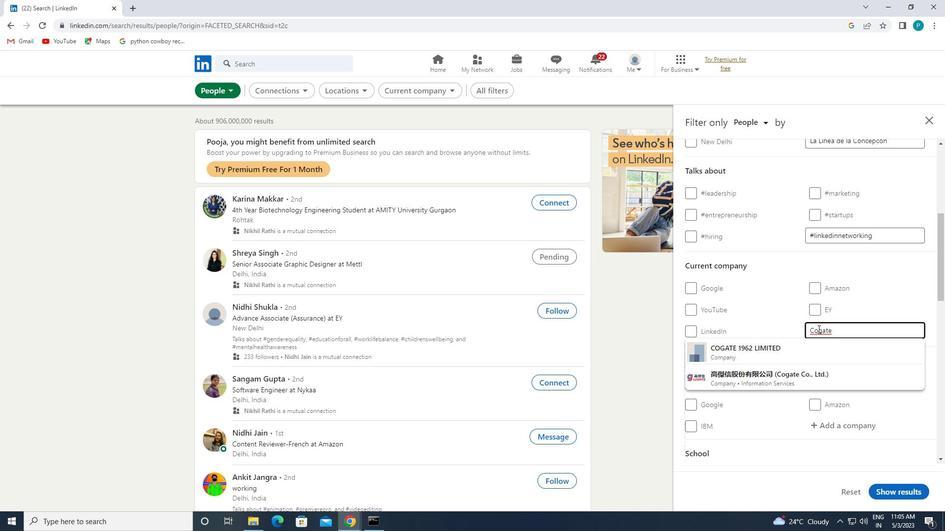 
Action: Mouse moved to (810, 353)
Screenshot: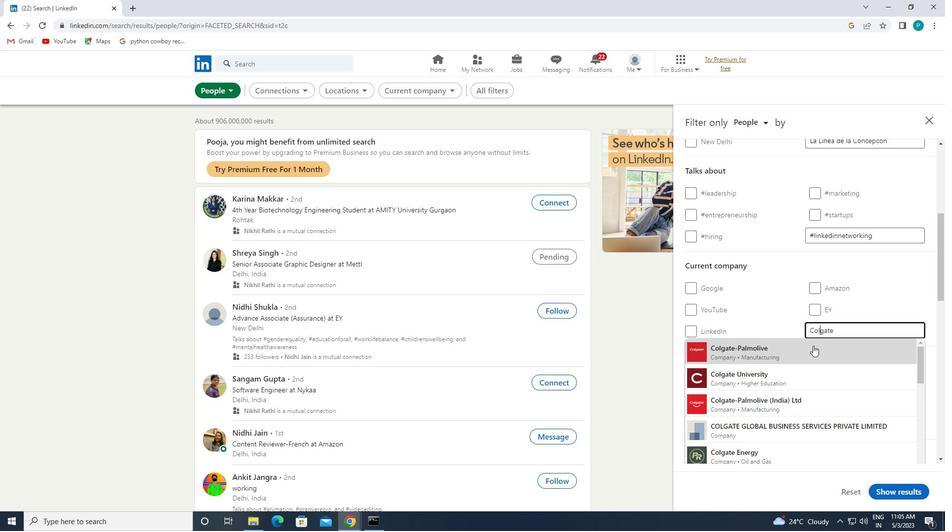 
Action: Mouse pressed left at (810, 353)
Screenshot: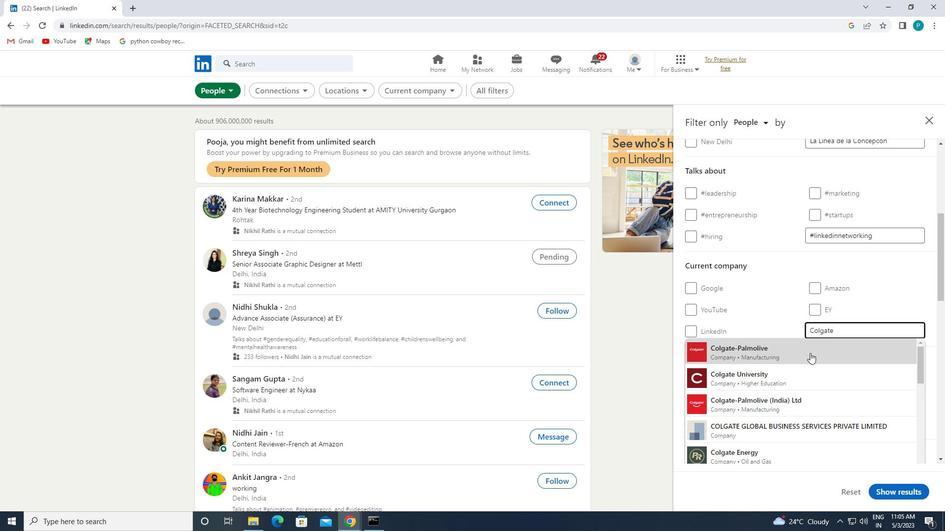 
Action: Mouse scrolled (810, 353) with delta (0, 0)
Screenshot: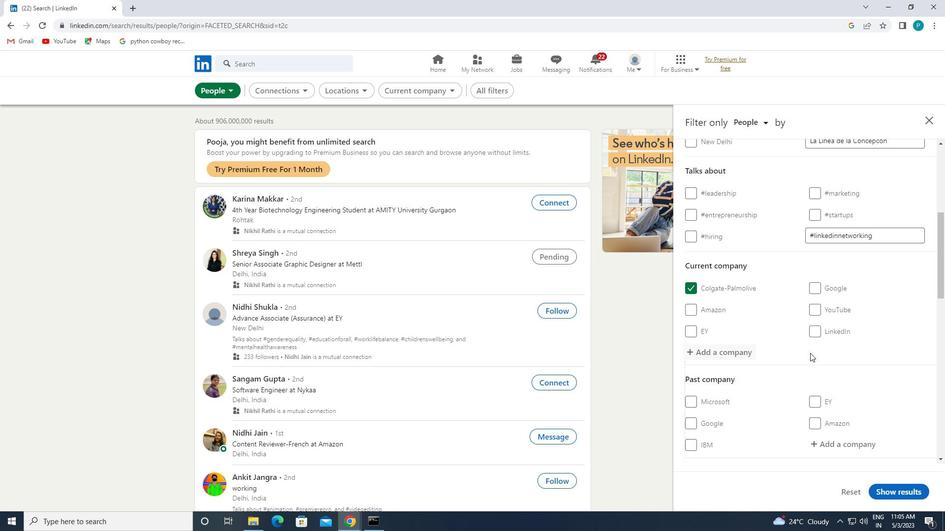 
Action: Mouse scrolled (810, 353) with delta (0, 0)
Screenshot: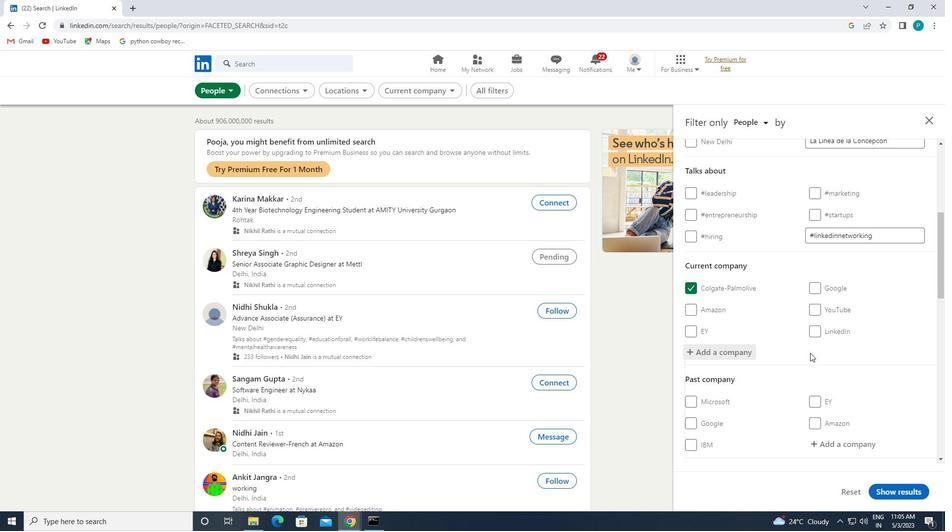 
Action: Mouse moved to (815, 377)
Screenshot: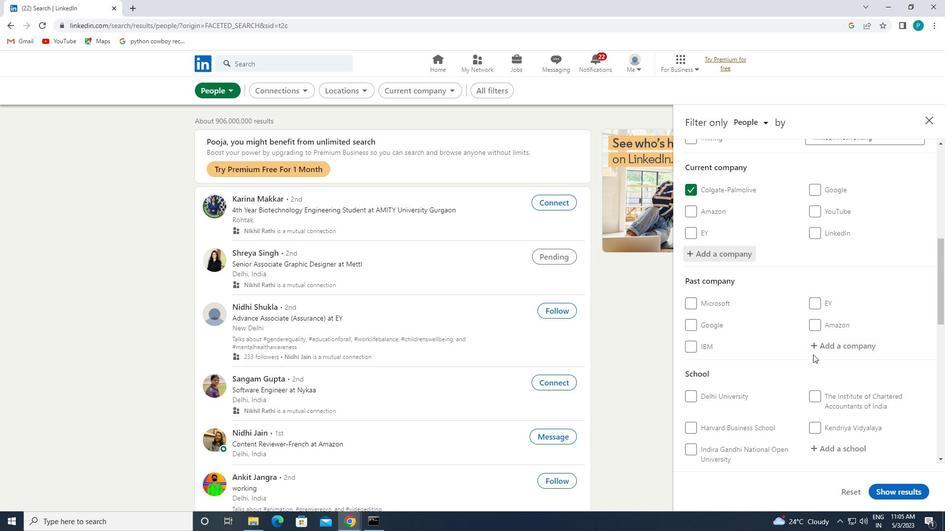 
Action: Mouse scrolled (815, 377) with delta (0, 0)
Screenshot: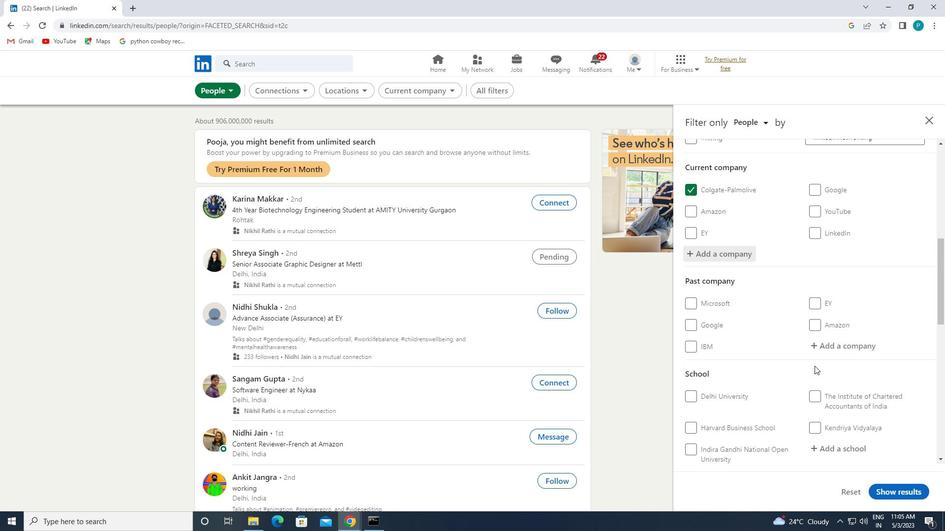 
Action: Mouse moved to (815, 378)
Screenshot: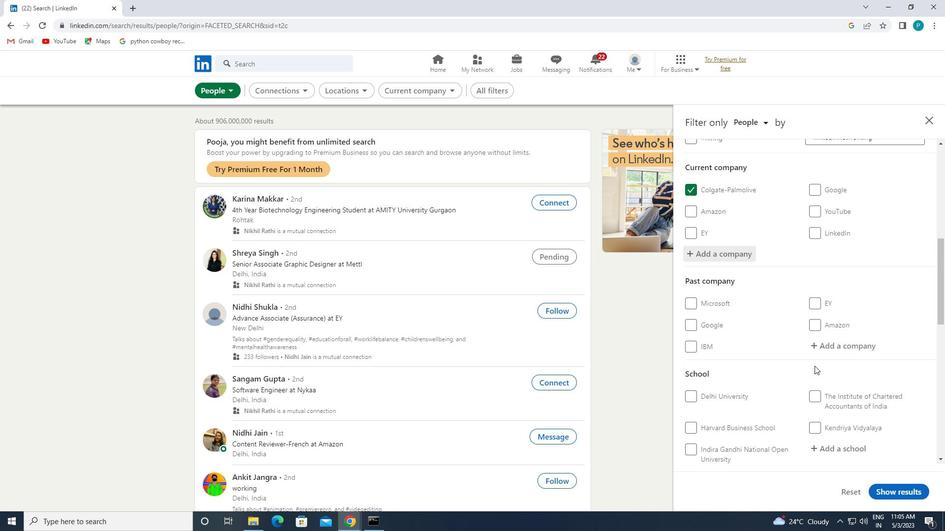 
Action: Mouse scrolled (815, 377) with delta (0, 0)
Screenshot: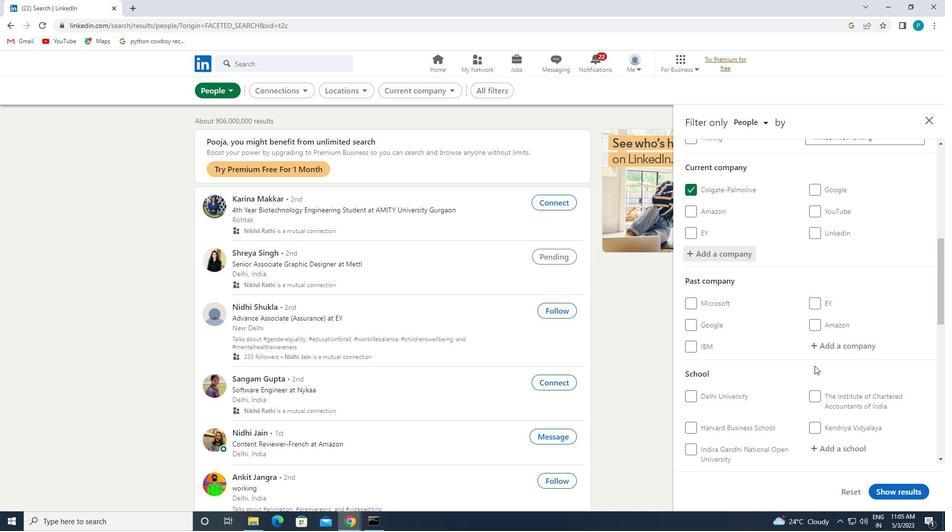 
Action: Mouse moved to (831, 350)
Screenshot: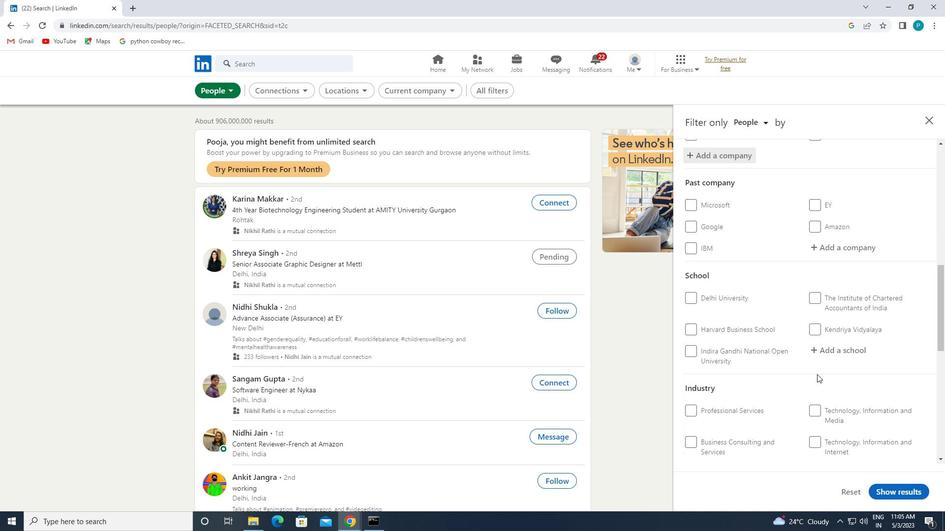 
Action: Mouse pressed left at (831, 350)
Screenshot: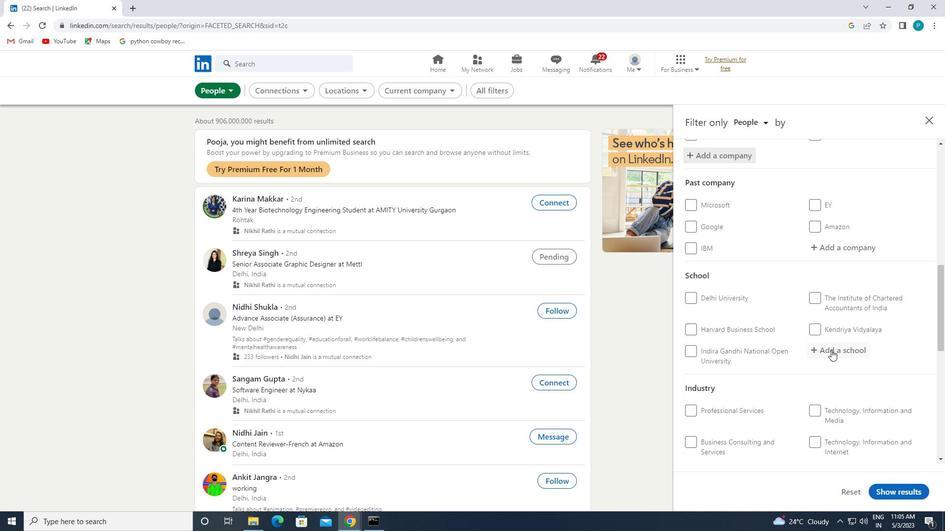 
Action: Key pressed <Key.caps_lock>N<Key.caps_lock>EHRU
Screenshot: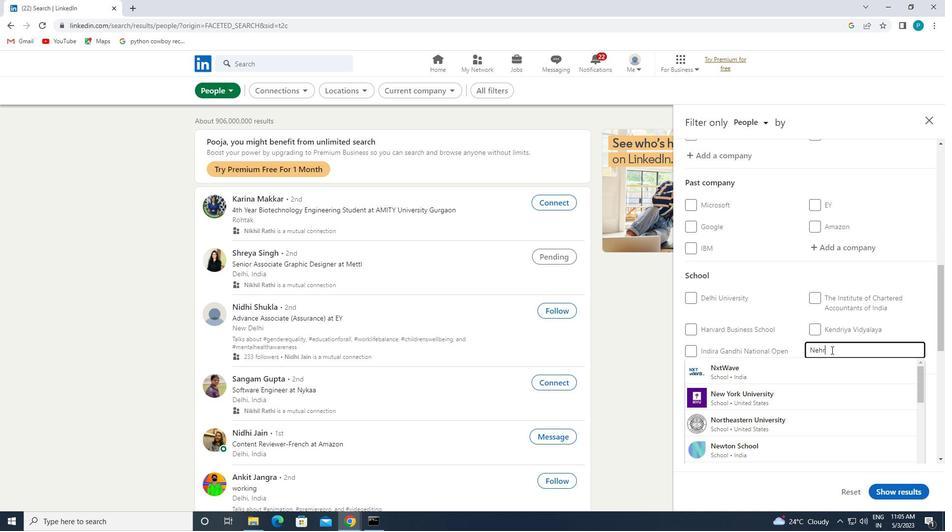 
Action: Mouse moved to (819, 453)
Screenshot: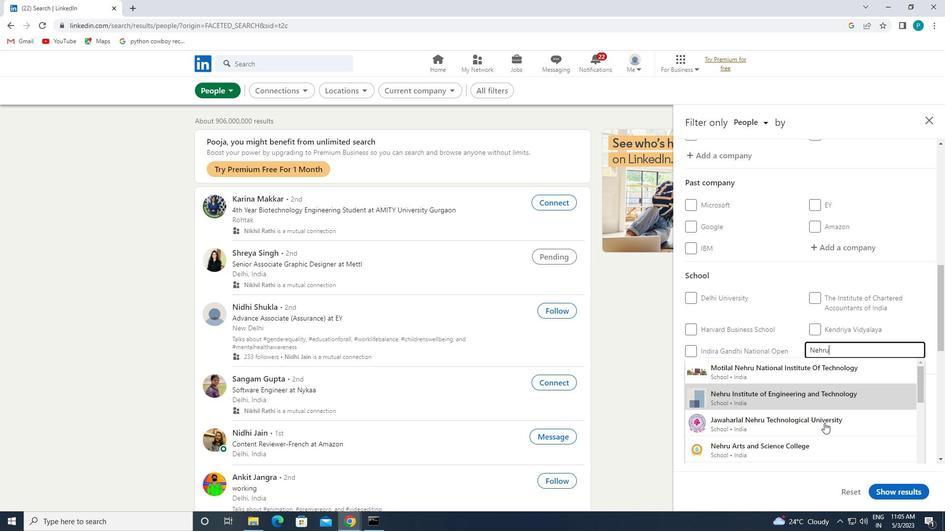 
Action: Mouse pressed left at (819, 453)
Screenshot: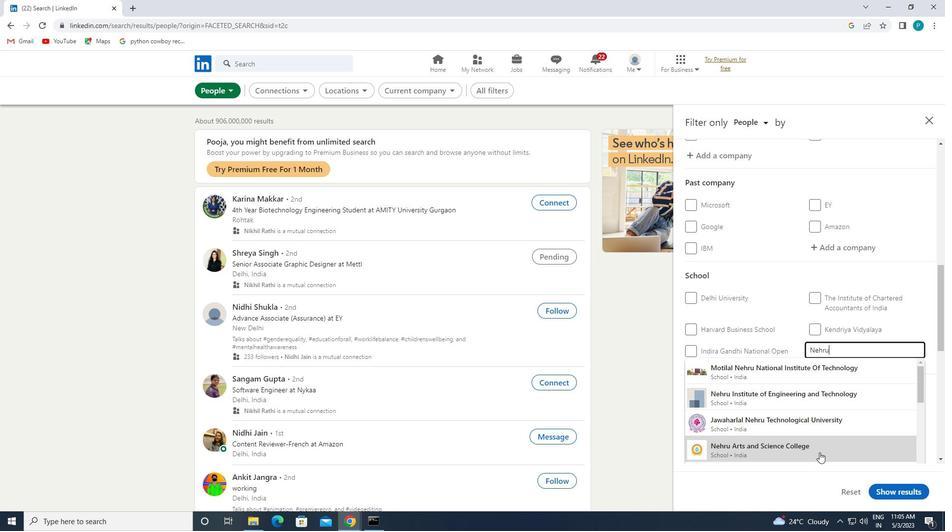 
Action: Mouse moved to (822, 424)
Screenshot: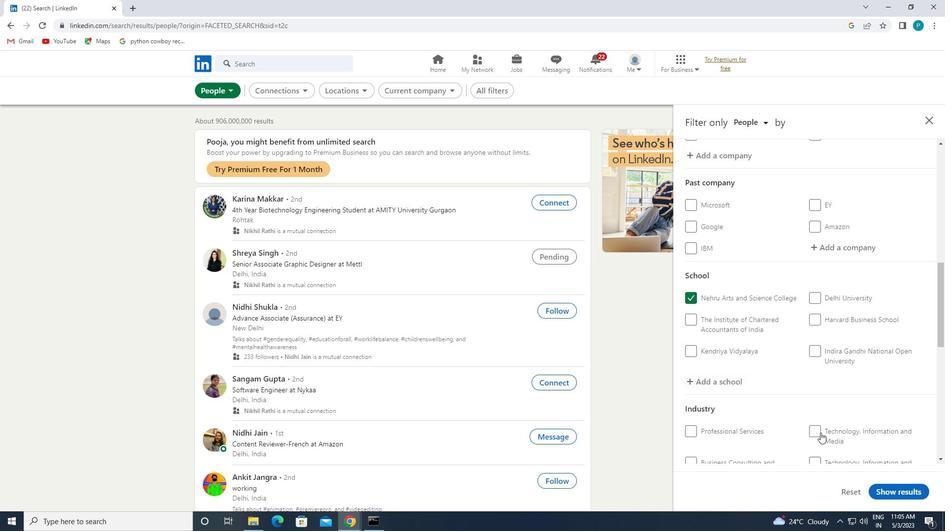 
Action: Mouse scrolled (822, 424) with delta (0, 0)
Screenshot: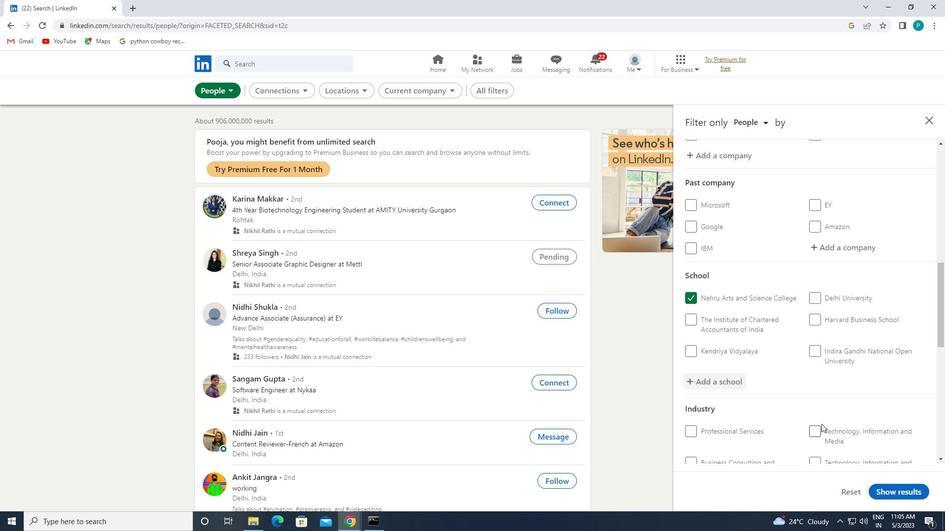 
Action: Mouse scrolled (822, 424) with delta (0, 0)
Screenshot: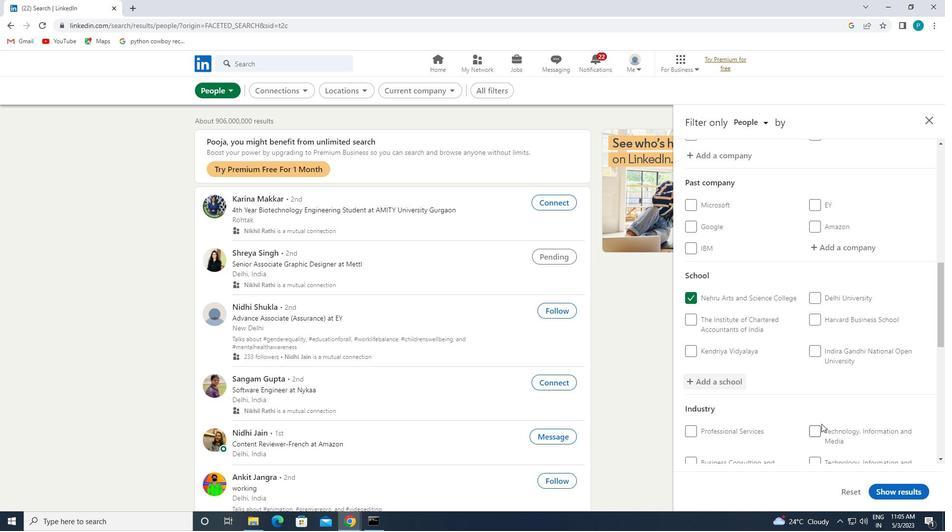 
Action: Mouse scrolled (822, 424) with delta (0, 0)
Screenshot: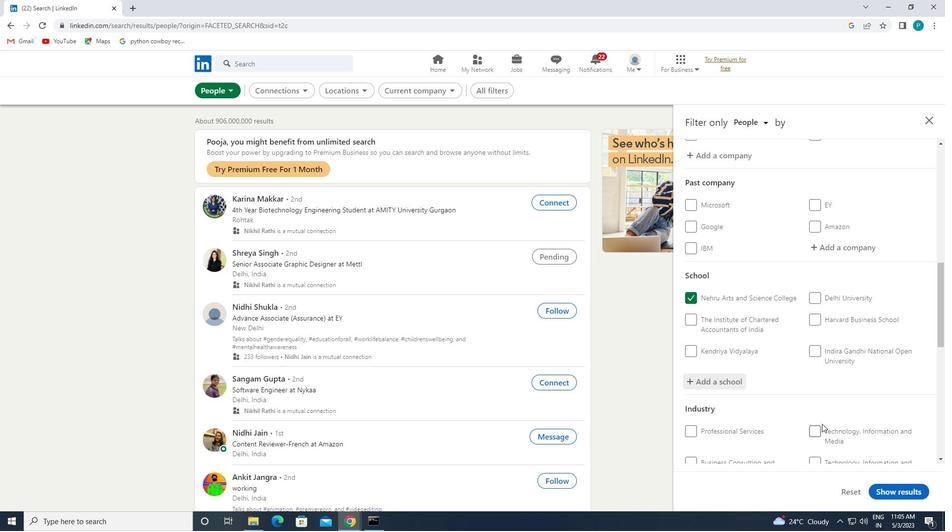 
Action: Mouse moved to (831, 349)
Screenshot: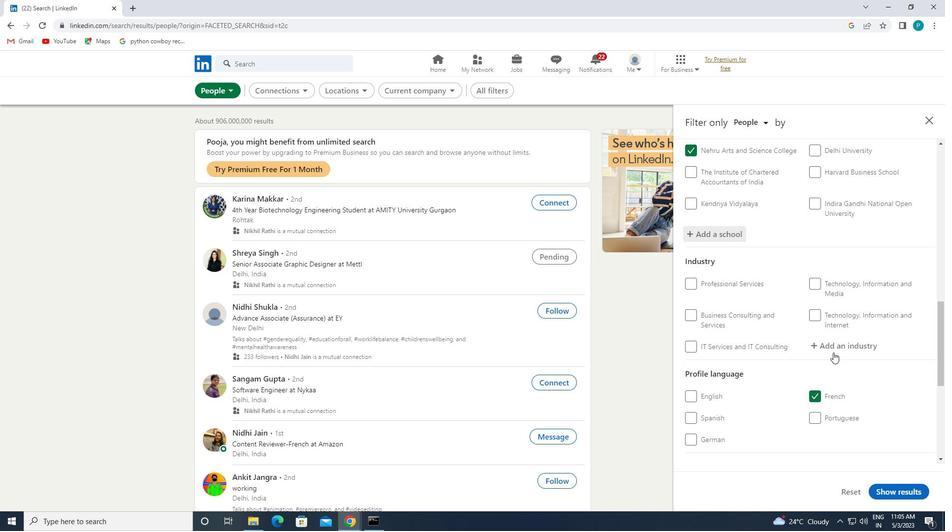 
Action: Mouse pressed left at (831, 349)
Screenshot: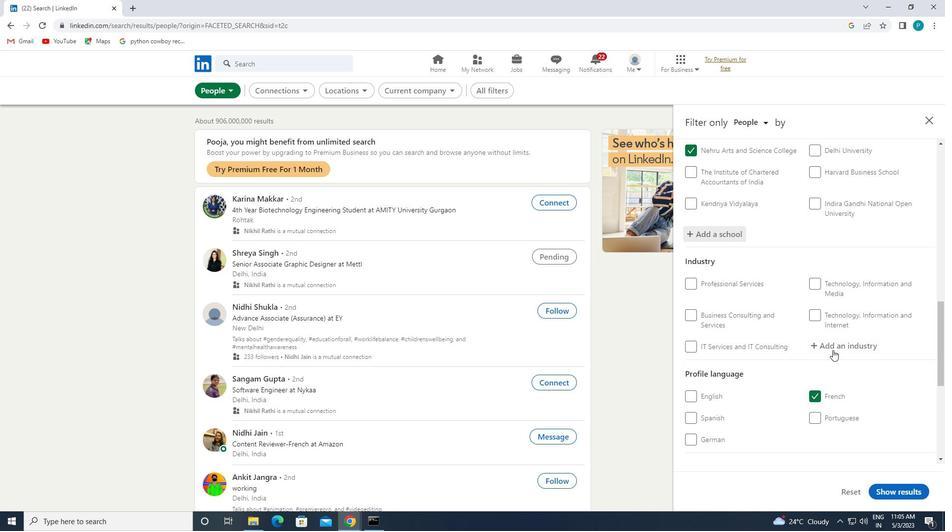 
Action: Mouse moved to (832, 349)
Screenshot: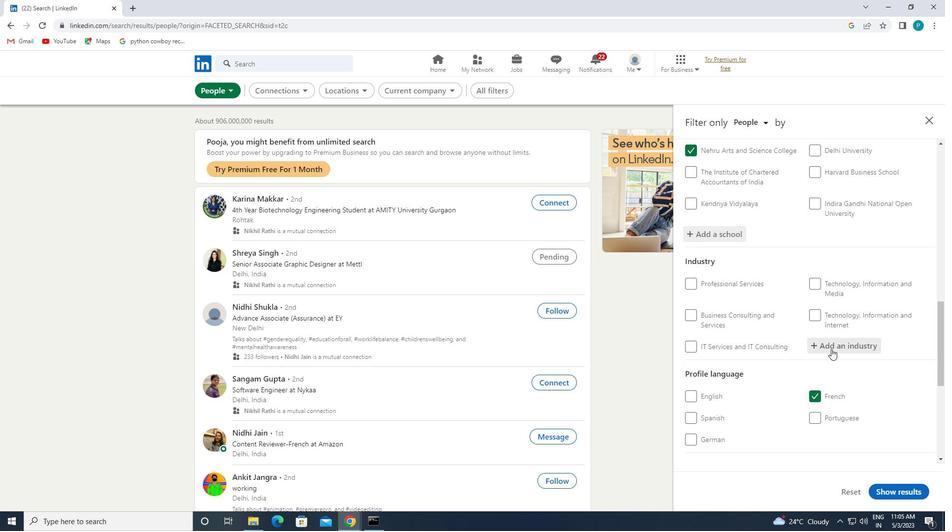 
Action: Key pressed <Key.caps_lock>B<Key.caps_lock>UILDING
Screenshot: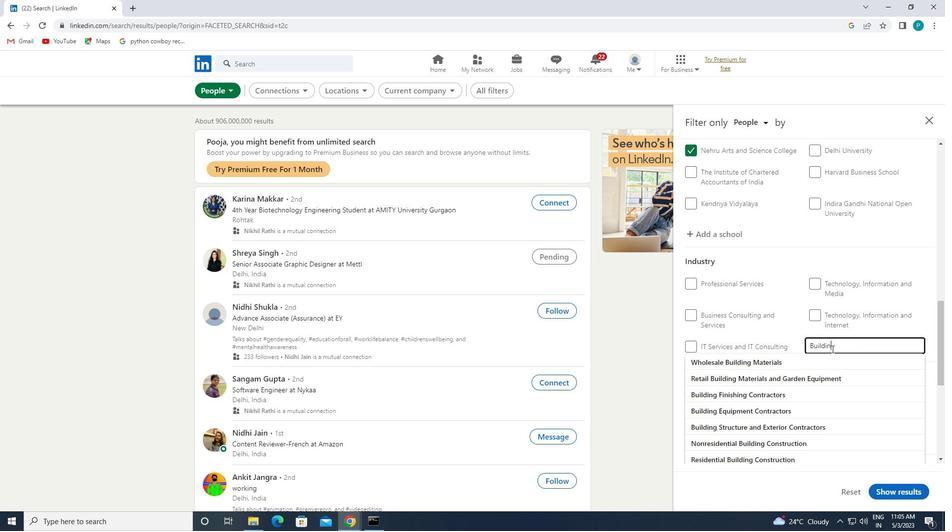 
Action: Mouse moved to (825, 408)
Screenshot: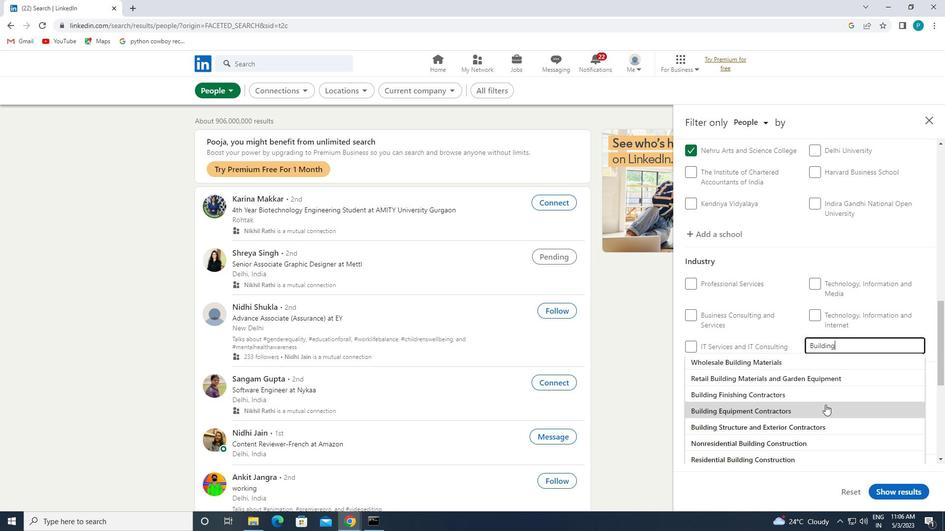 
Action: Mouse pressed left at (825, 408)
Screenshot: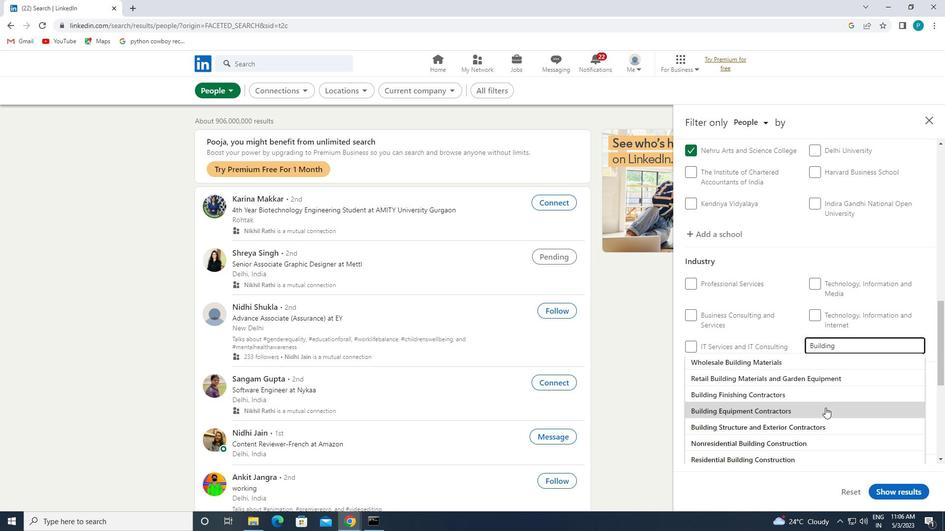 
Action: Mouse scrolled (825, 407) with delta (0, 0)
Screenshot: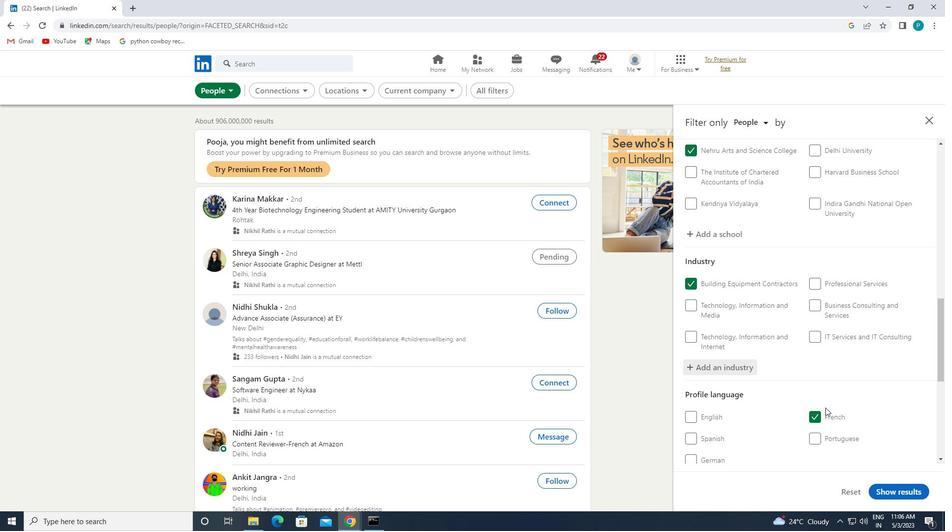 
Action: Mouse scrolled (825, 407) with delta (0, 0)
Screenshot: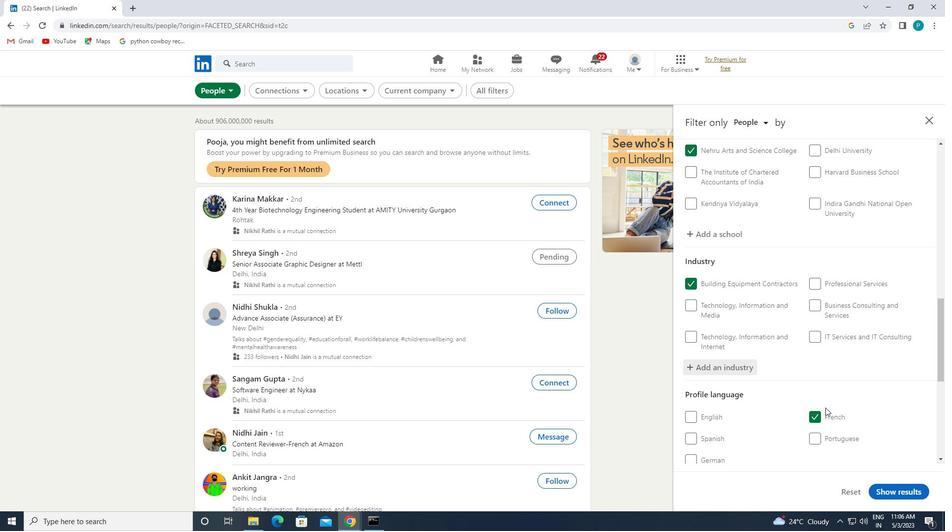 
Action: Mouse scrolled (825, 407) with delta (0, 0)
Screenshot: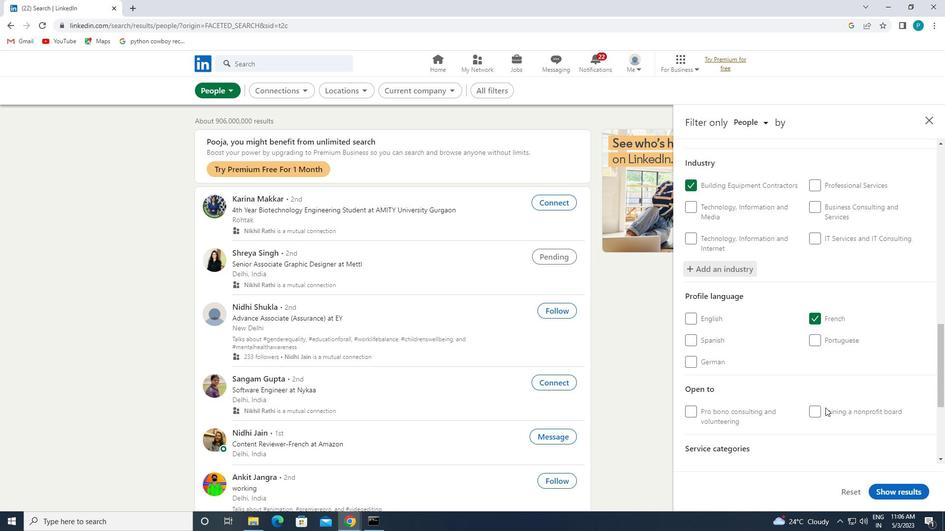 
Action: Mouse scrolled (825, 407) with delta (0, 0)
Screenshot: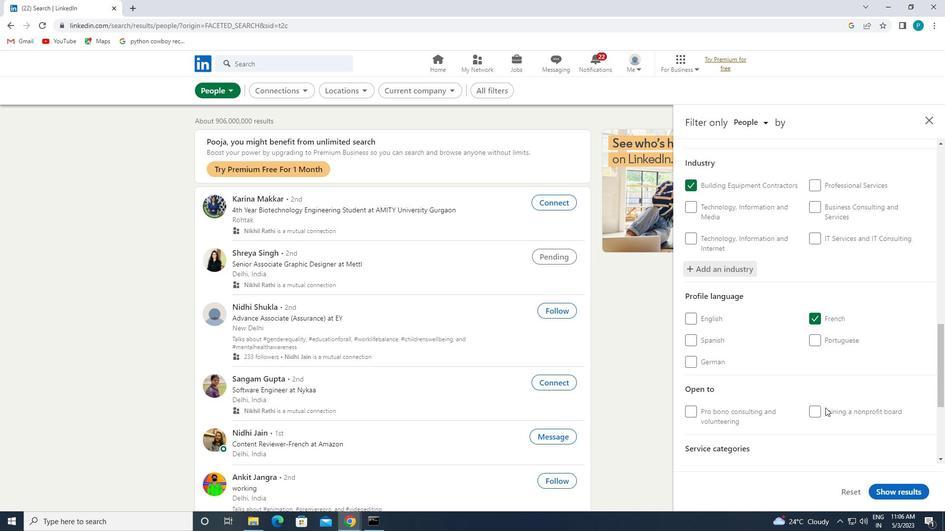 
Action: Mouse moved to (822, 416)
Screenshot: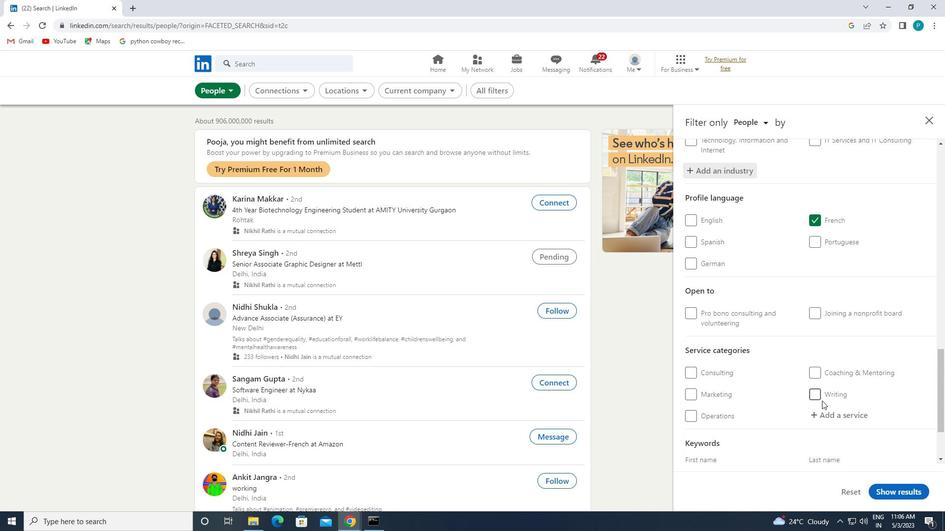 
Action: Mouse pressed left at (822, 416)
Screenshot: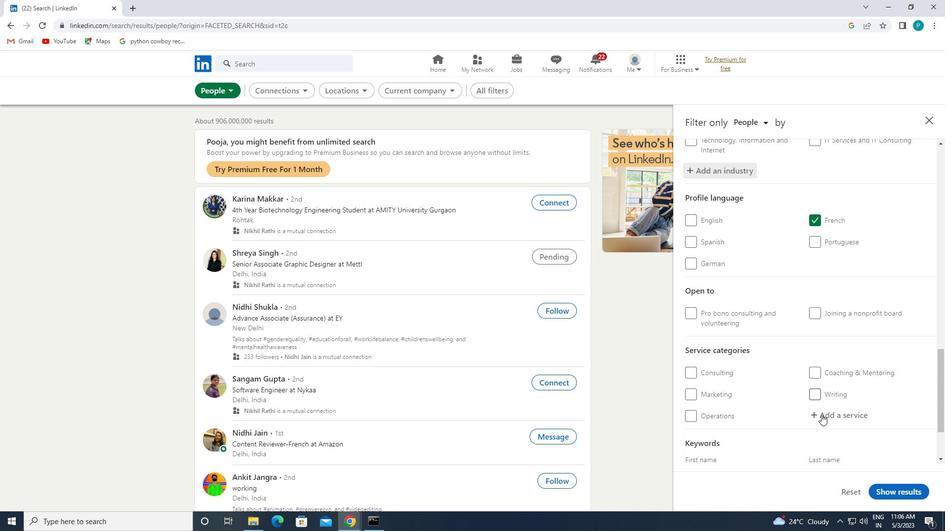 
Action: Mouse moved to (827, 421)
Screenshot: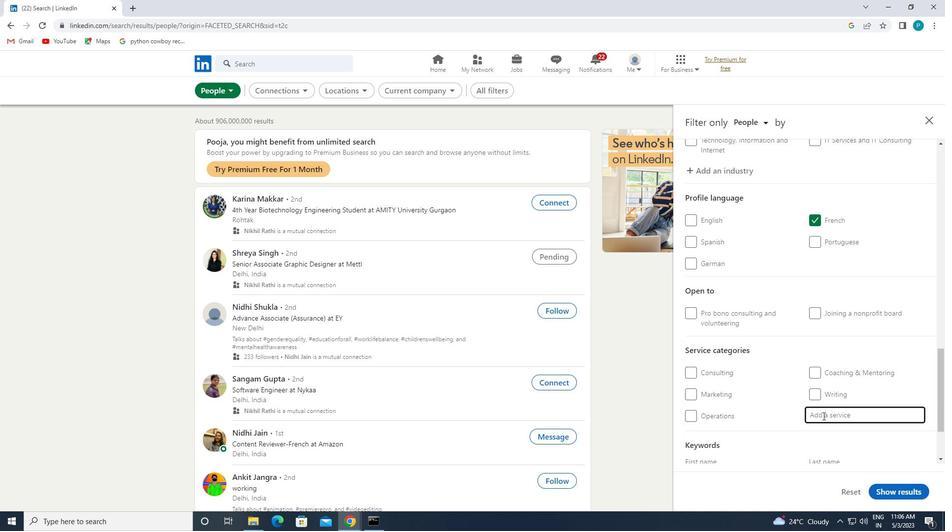 
Action: Key pressed <Key.caps_lock>L<Key.caps_lock>OANS
Screenshot: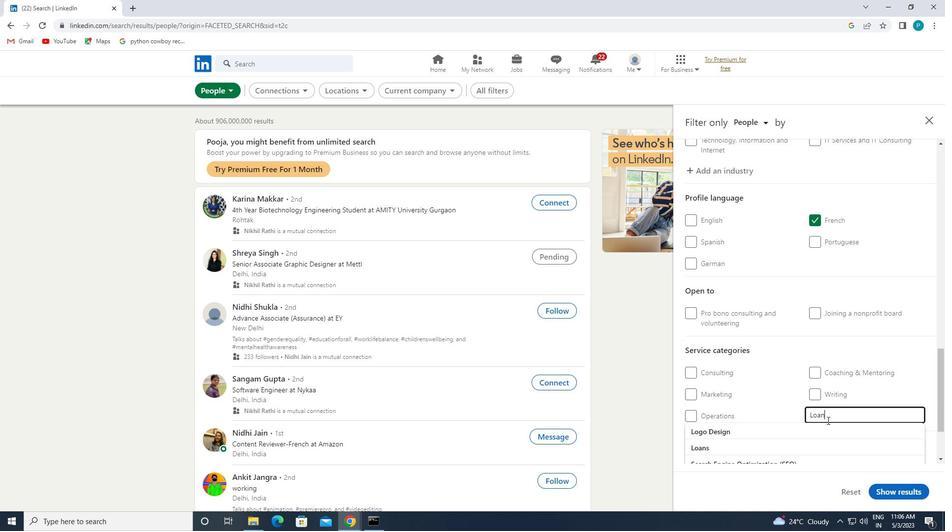 
Action: Mouse moved to (817, 427)
Screenshot: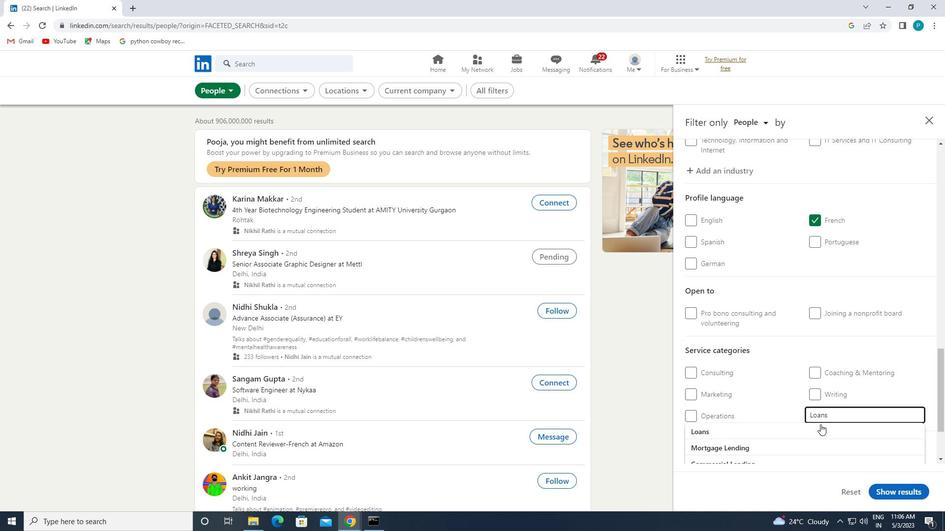 
Action: Mouse pressed left at (817, 427)
Screenshot: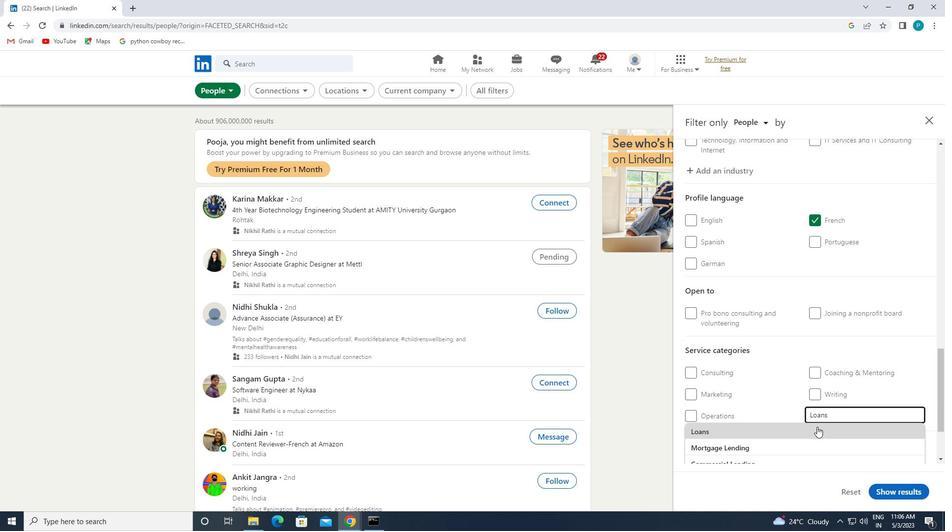 
Action: Mouse scrolled (817, 426) with delta (0, 0)
Screenshot: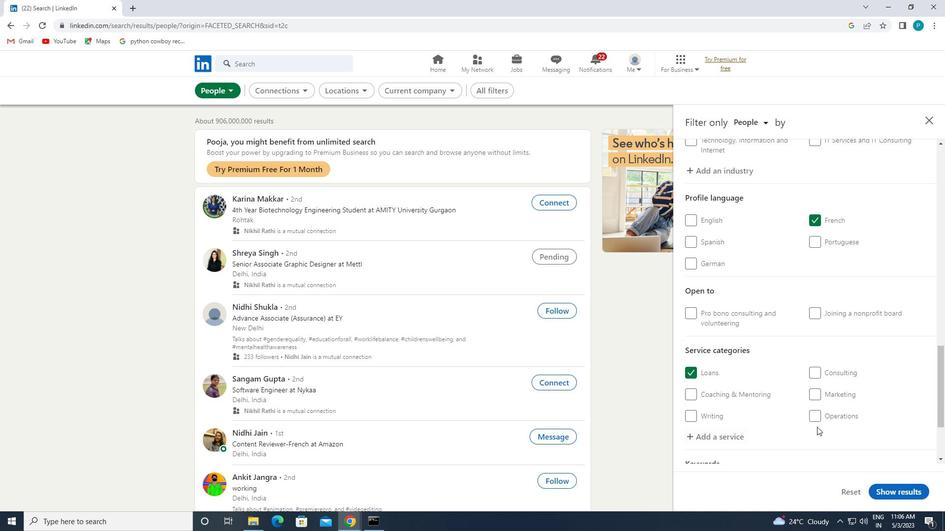 
Action: Mouse scrolled (817, 426) with delta (0, 0)
Screenshot: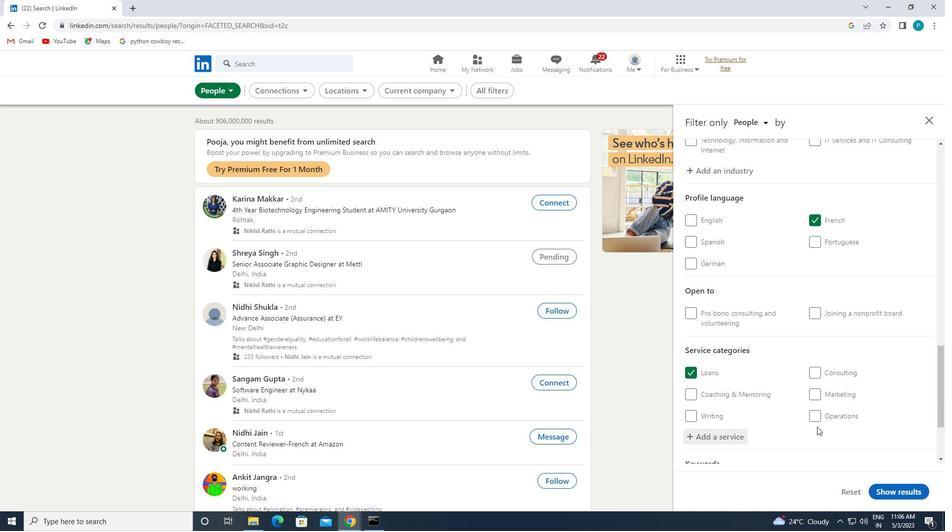 
Action: Mouse scrolled (817, 426) with delta (0, 0)
Screenshot: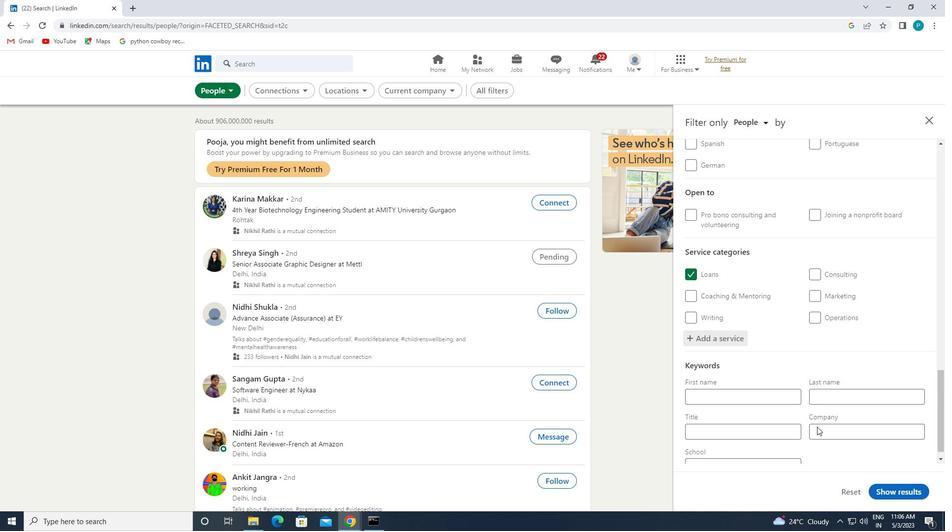 
Action: Mouse scrolled (817, 426) with delta (0, 0)
Screenshot: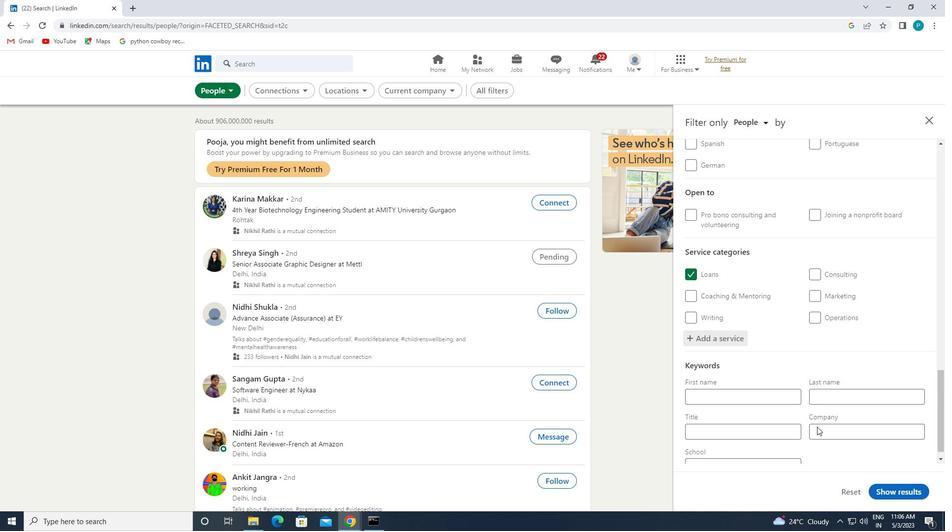 
Action: Mouse scrolled (817, 426) with delta (0, 0)
Screenshot: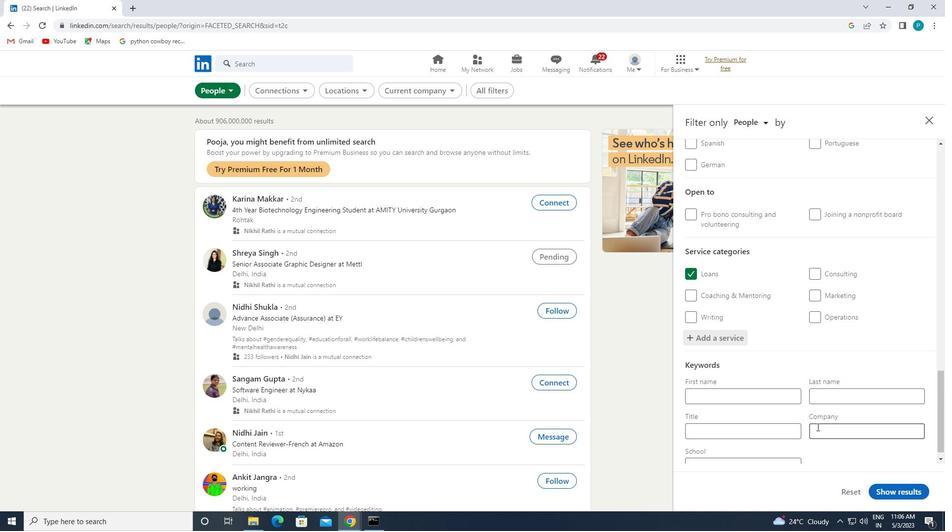 
Action: Mouse moved to (751, 419)
Screenshot: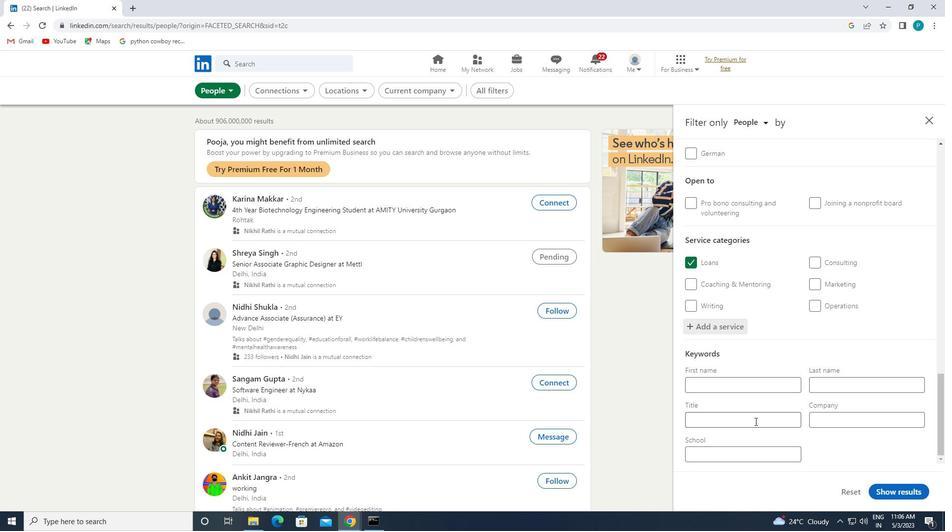 
Action: Mouse pressed left at (751, 419)
Screenshot: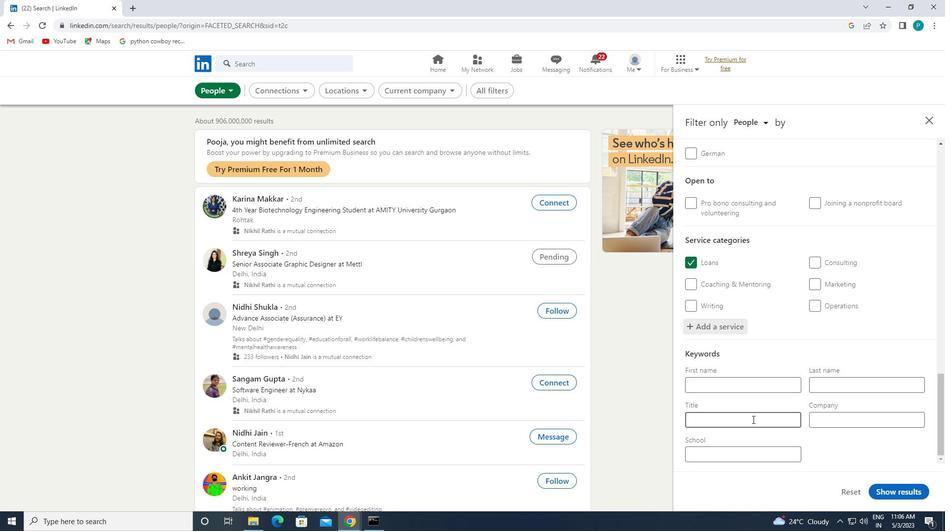 
Action: Mouse moved to (770, 431)
Screenshot: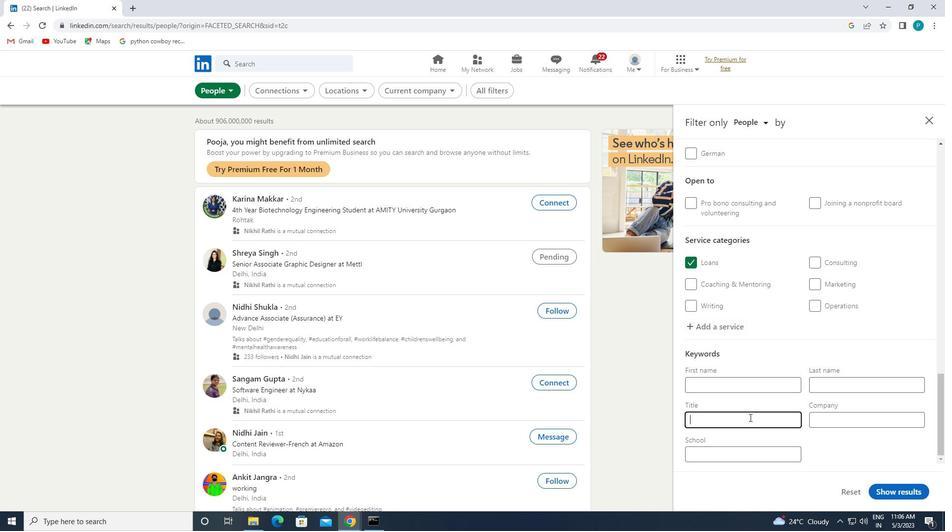 
Action: Key pressed <Key.caps_lock>C<Key.caps_lock>IVIL<Key.space><Key.caps_lock>E<Key.caps_lock>NGINEER
Screenshot: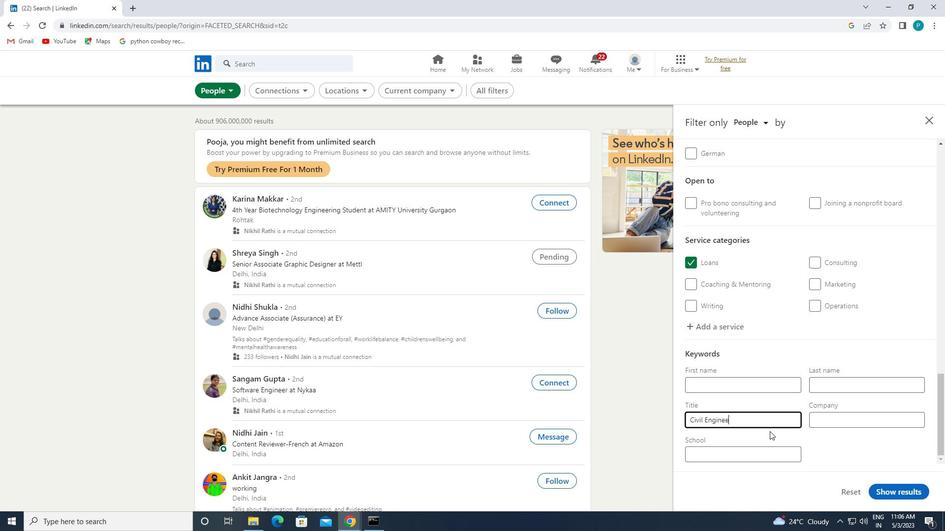 
Action: Mouse moved to (897, 480)
Screenshot: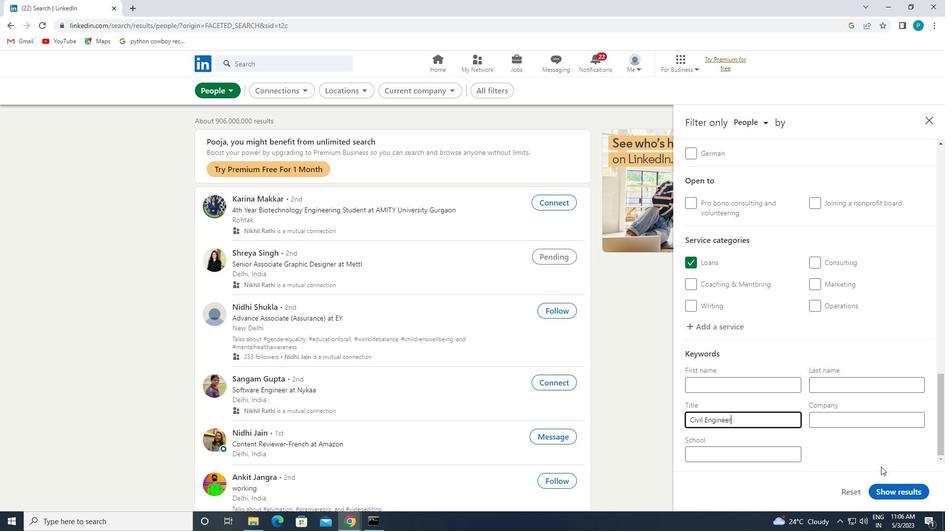 
Action: Mouse pressed left at (897, 480)
Screenshot: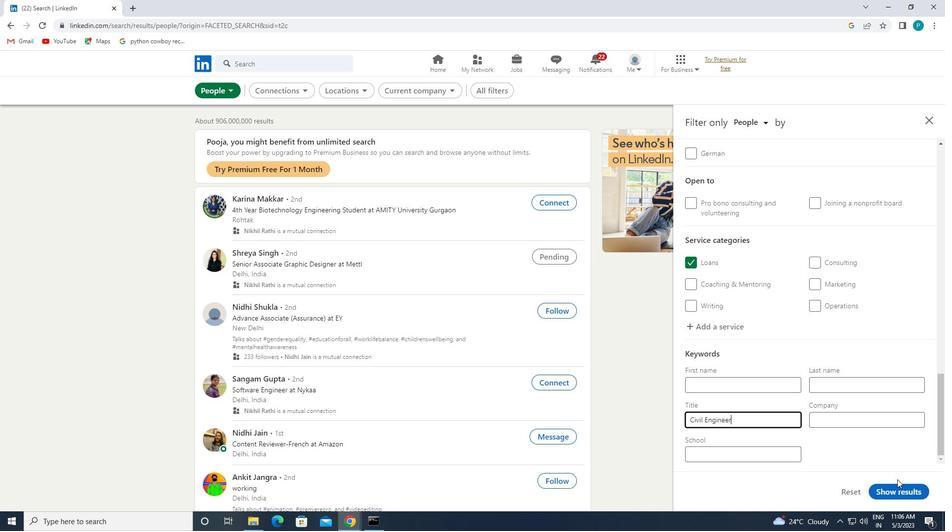 
Action: Mouse moved to (900, 487)
Screenshot: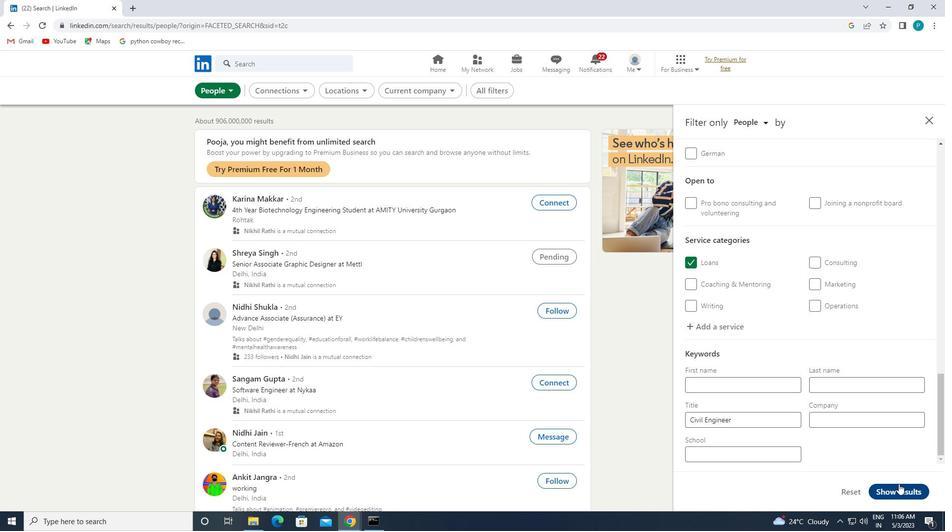 
Action: Mouse pressed left at (900, 487)
Screenshot: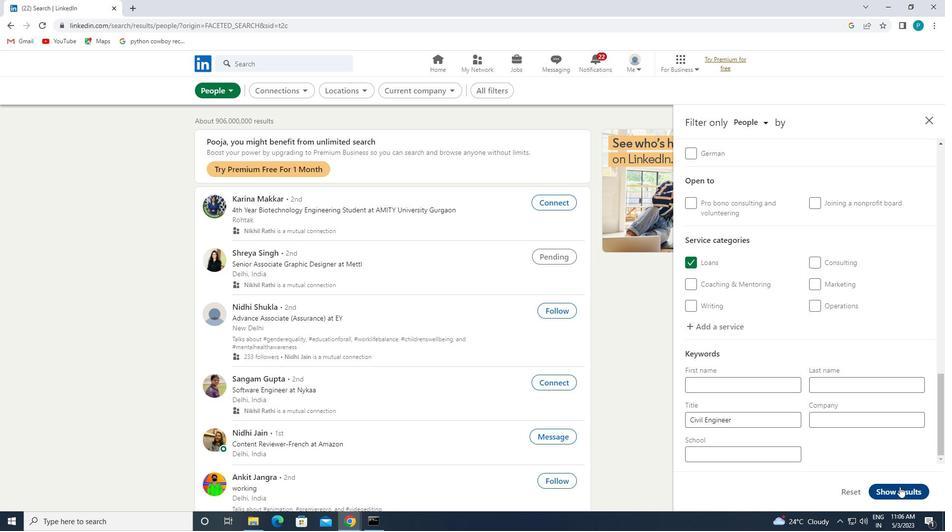 
